 Task: Look for space in Boulogne-sur-Mer, France from 9th July, 2023 to 16th July, 2023 for 2 adults, 1 child in price range Rs.8000 to Rs.16000. Place can be entire place with 2 bedrooms having 2 beds and 1 bathroom. Property type can be house, flat, guest house. Amenities needed are: washing machine. Booking option can be shelf check-in. Required host language is English.
Action: Mouse moved to (373, 125)
Screenshot: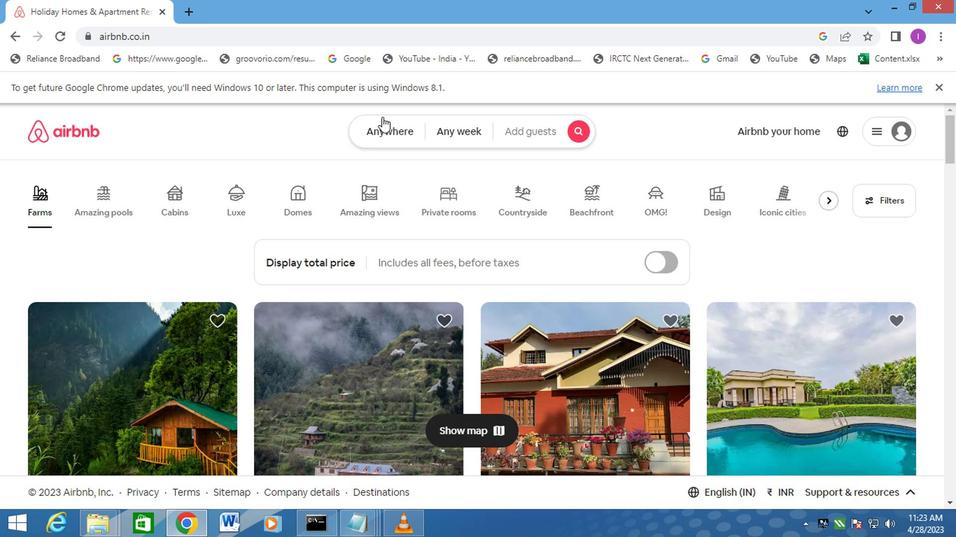 
Action: Mouse pressed left at (373, 125)
Screenshot: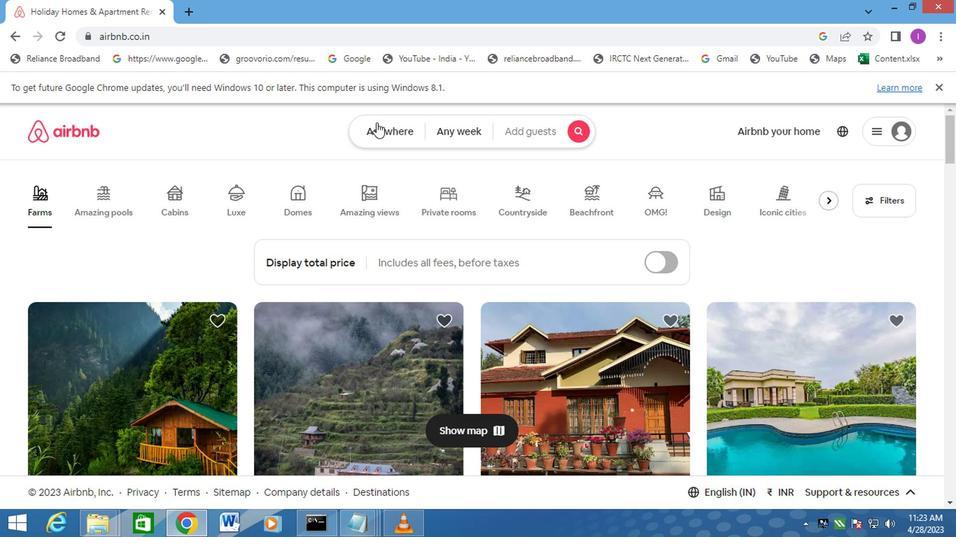 
Action: Mouse moved to (257, 177)
Screenshot: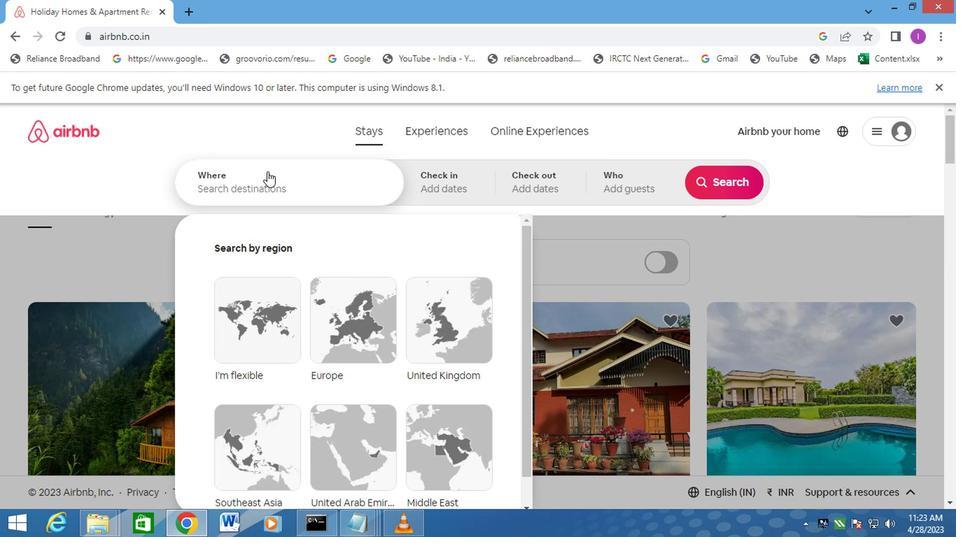 
Action: Mouse pressed left at (257, 177)
Screenshot: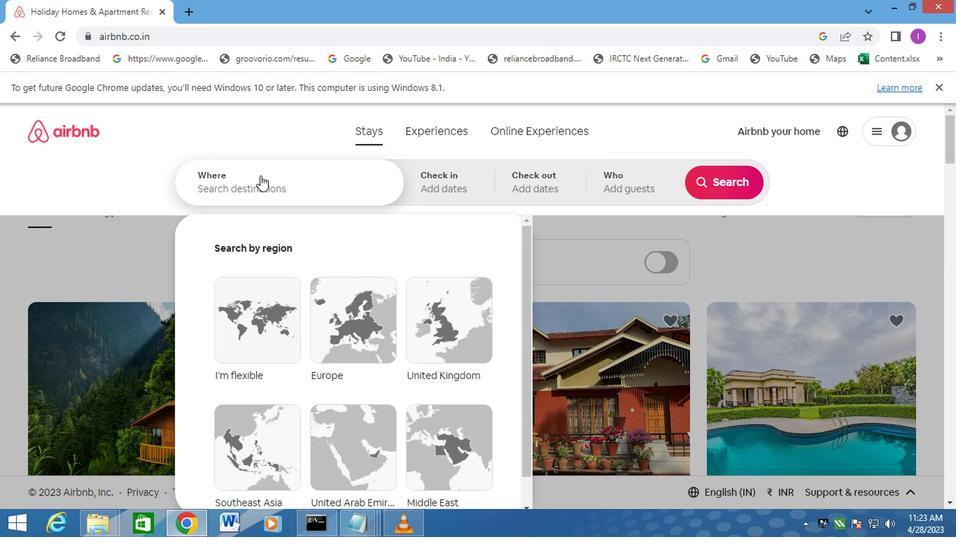 
Action: Mouse moved to (257, 177)
Screenshot: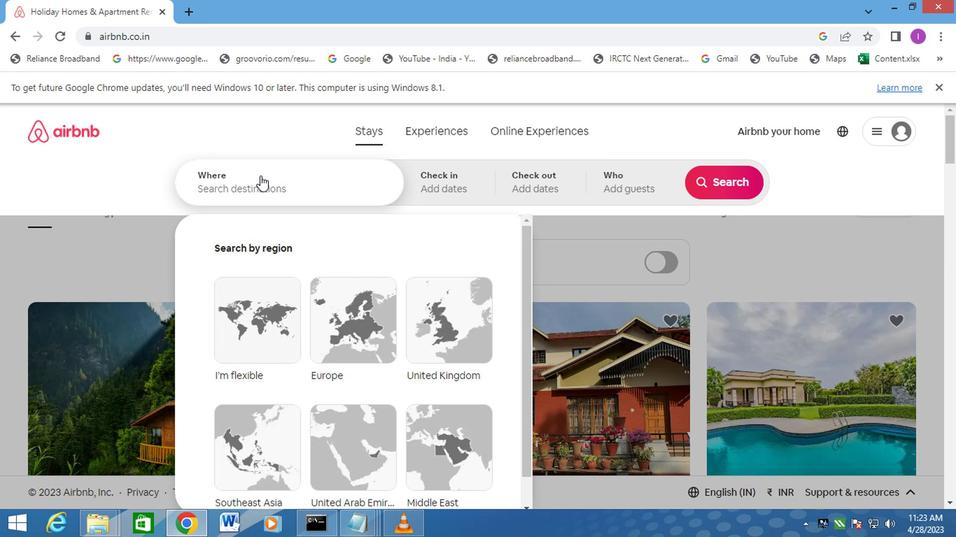 
Action: Key pressed <Key.shift>BOULOGNE-SUR-MER,<Key.shift>FRANCE
Screenshot: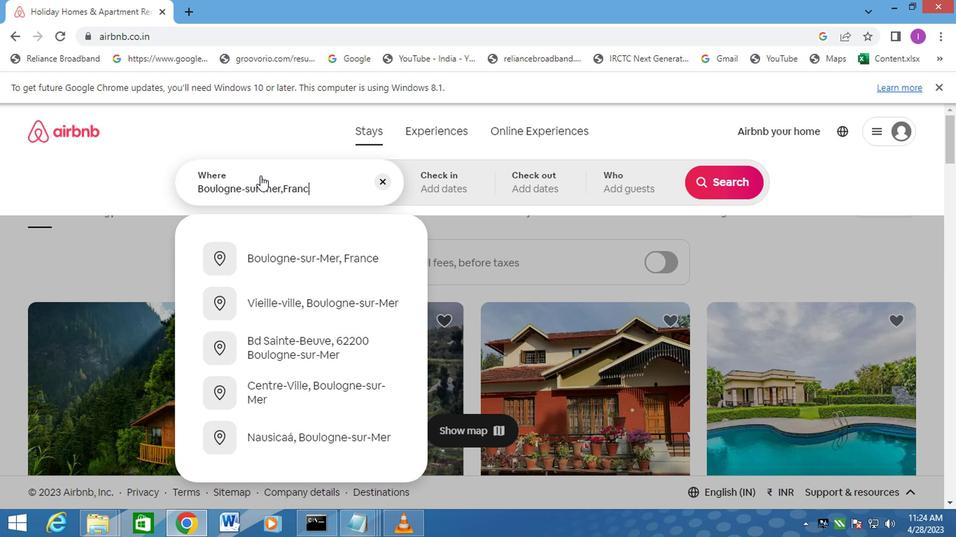 
Action: Mouse moved to (302, 260)
Screenshot: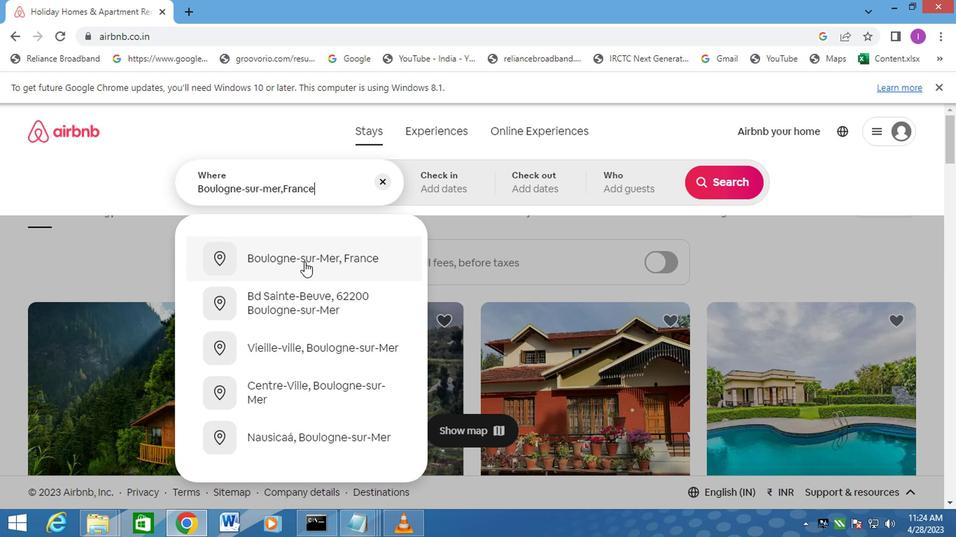 
Action: Mouse pressed left at (302, 260)
Screenshot: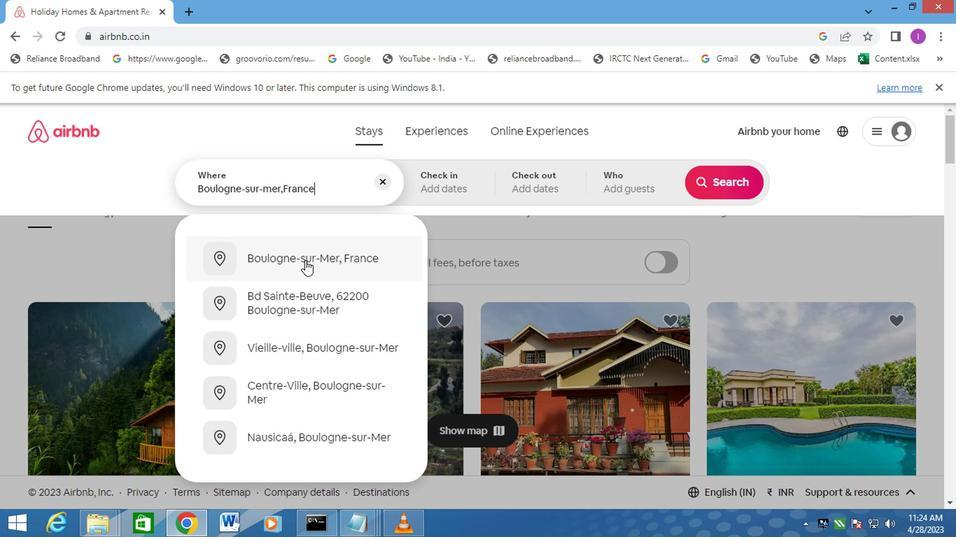 
Action: Mouse moved to (713, 298)
Screenshot: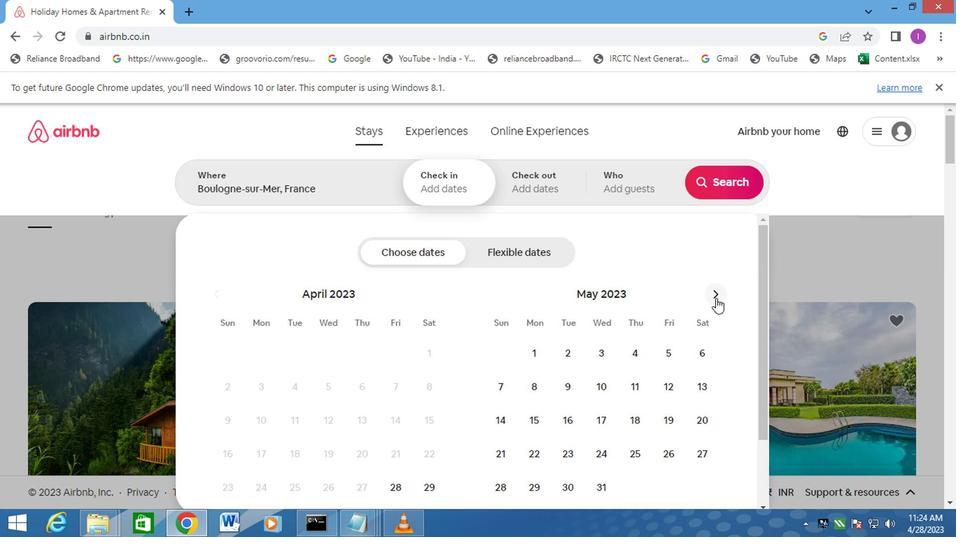 
Action: Mouse pressed left at (713, 298)
Screenshot: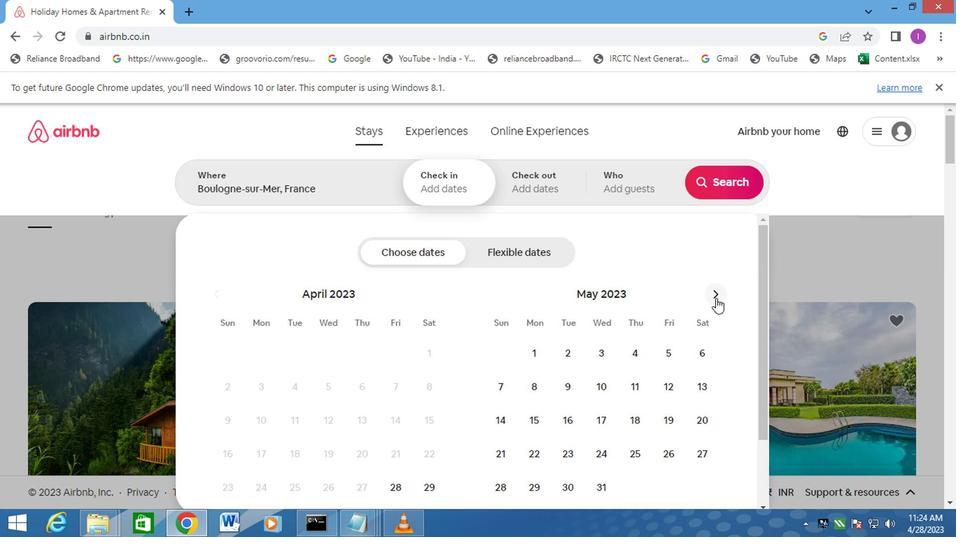 
Action: Mouse moved to (714, 297)
Screenshot: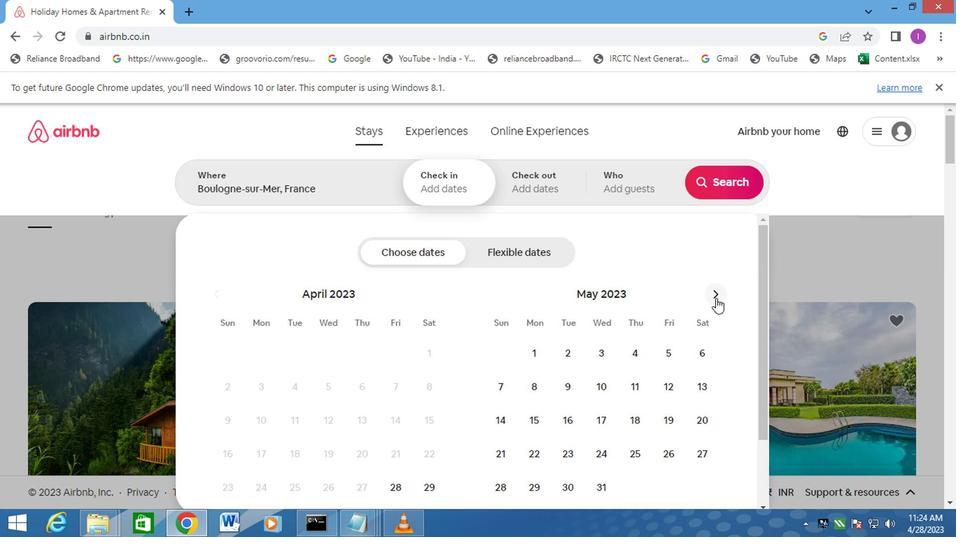 
Action: Mouse pressed left at (714, 297)
Screenshot: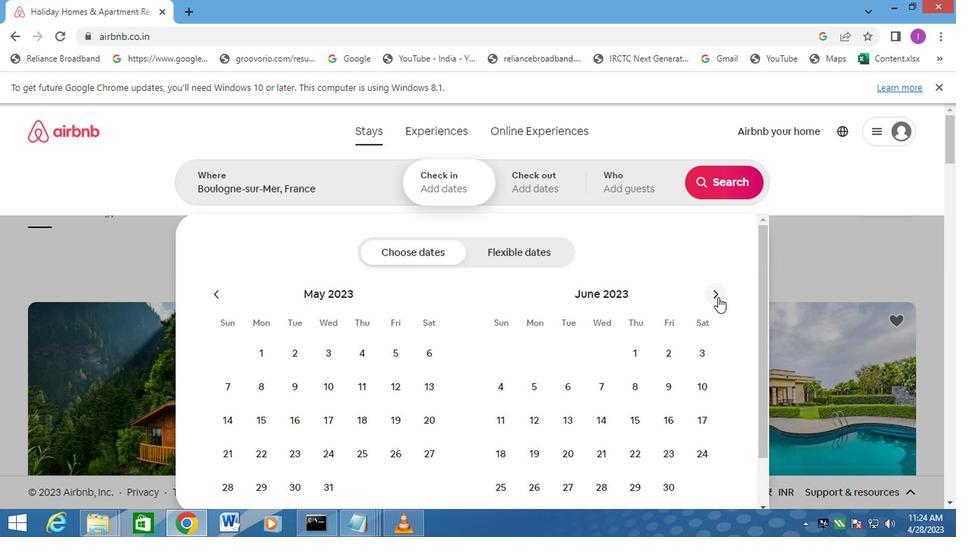 
Action: Mouse moved to (485, 414)
Screenshot: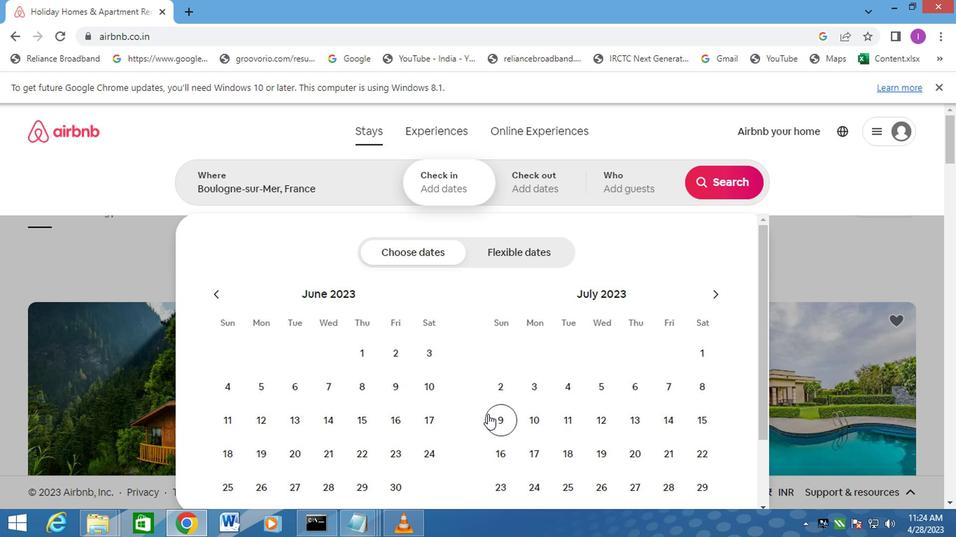 
Action: Mouse pressed left at (485, 414)
Screenshot: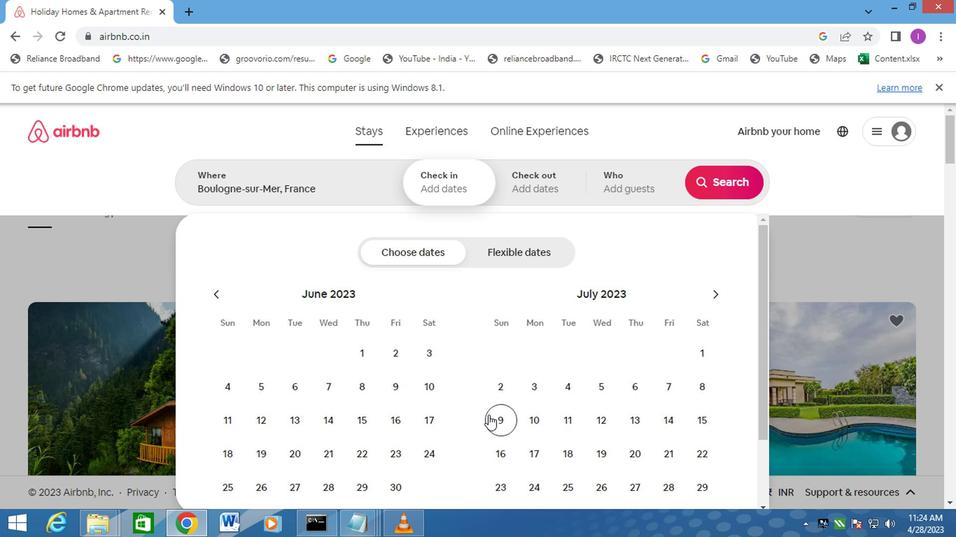 
Action: Mouse moved to (501, 452)
Screenshot: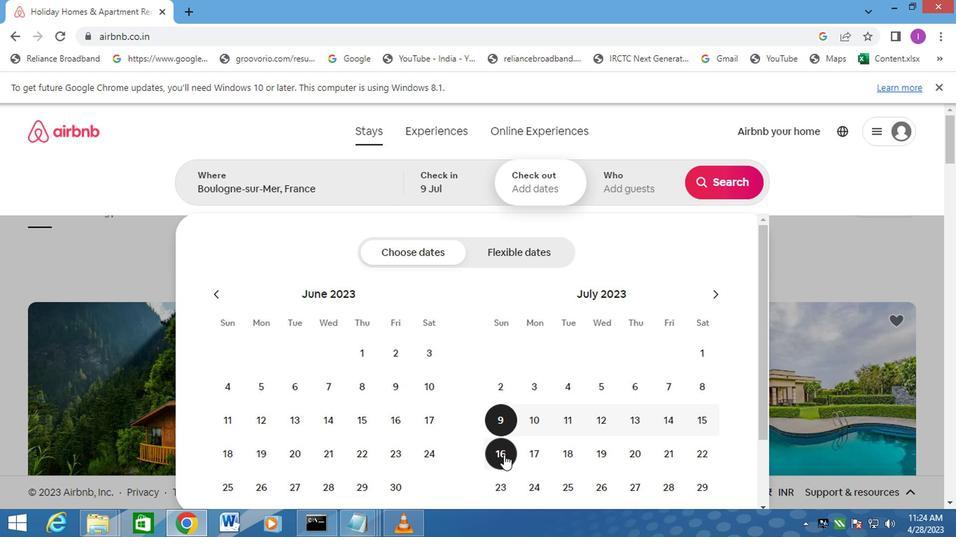 
Action: Mouse pressed left at (501, 452)
Screenshot: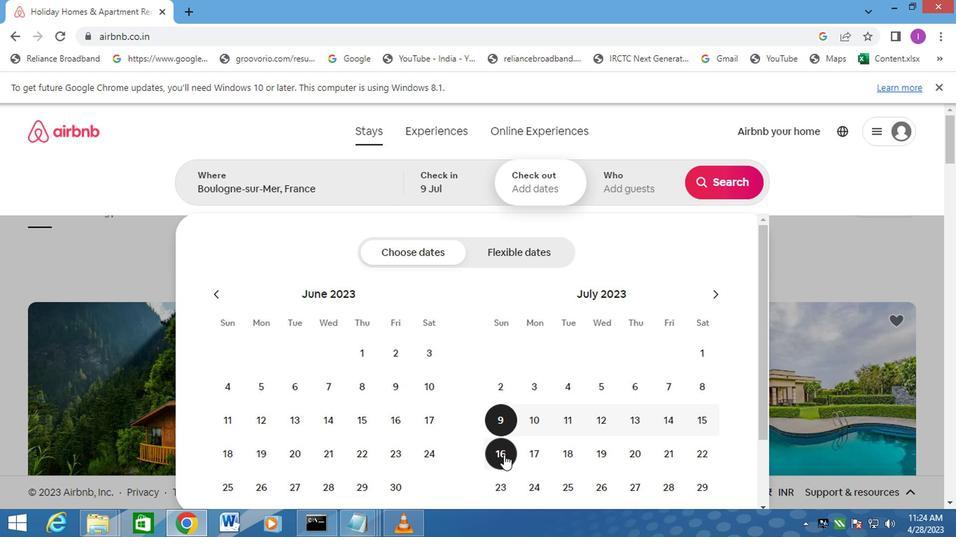
Action: Mouse moved to (637, 195)
Screenshot: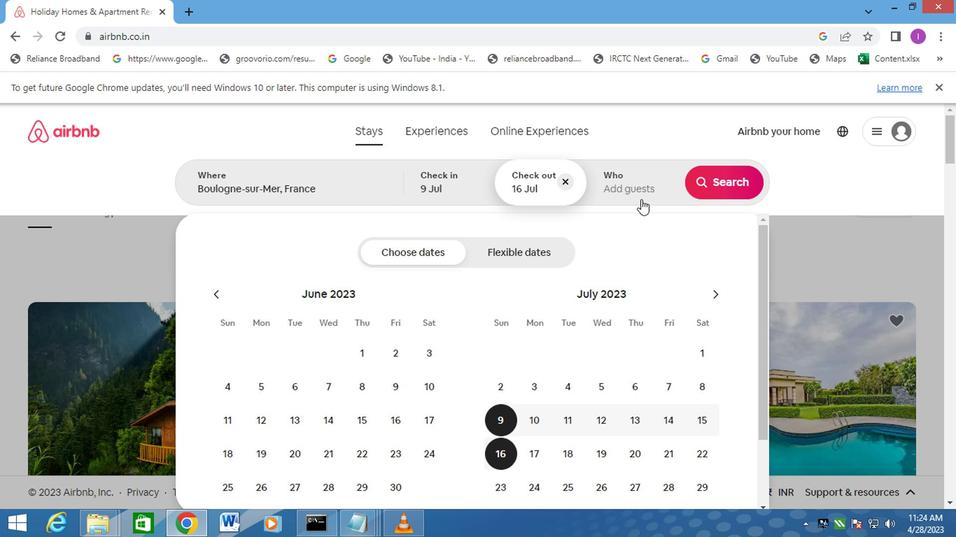 
Action: Mouse pressed left at (637, 195)
Screenshot: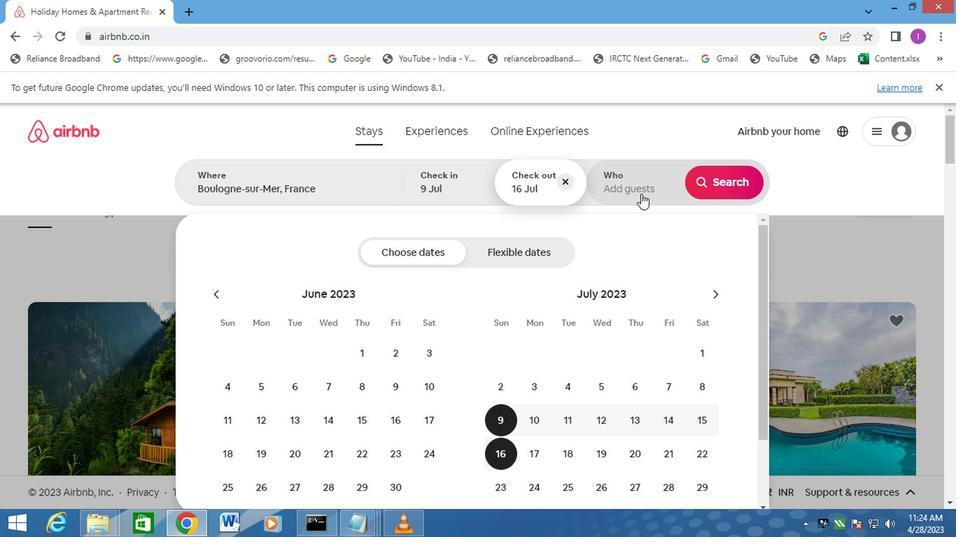 
Action: Mouse moved to (727, 260)
Screenshot: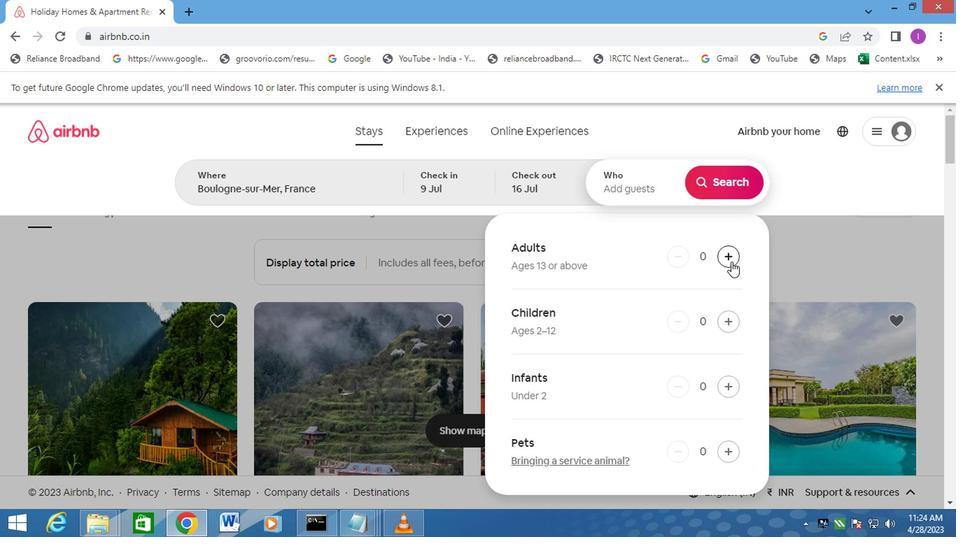 
Action: Mouse pressed left at (727, 260)
Screenshot: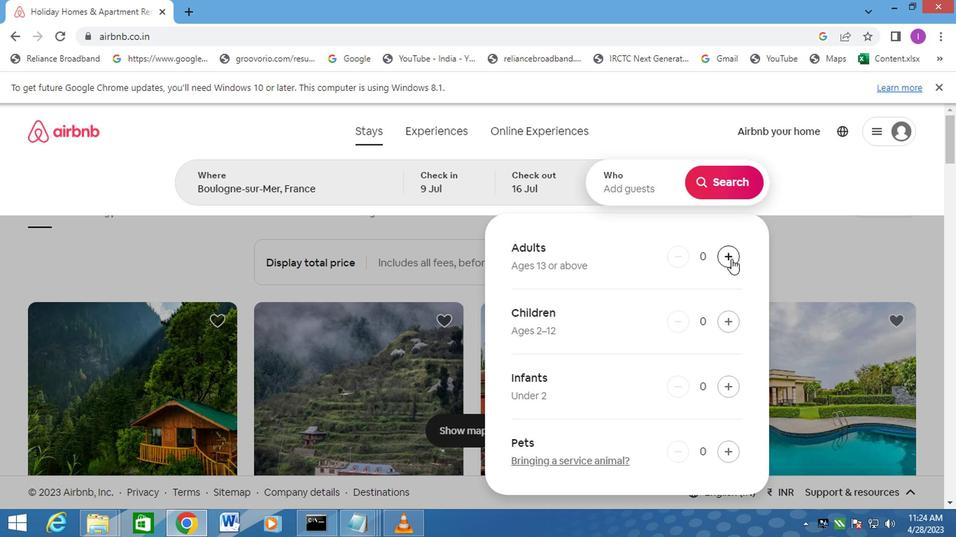 
Action: Mouse pressed left at (727, 260)
Screenshot: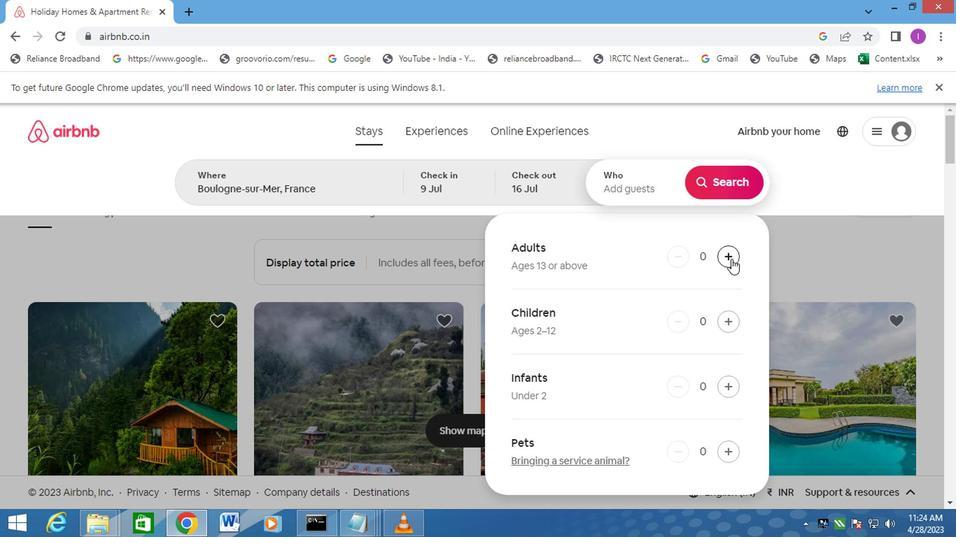 
Action: Mouse moved to (723, 327)
Screenshot: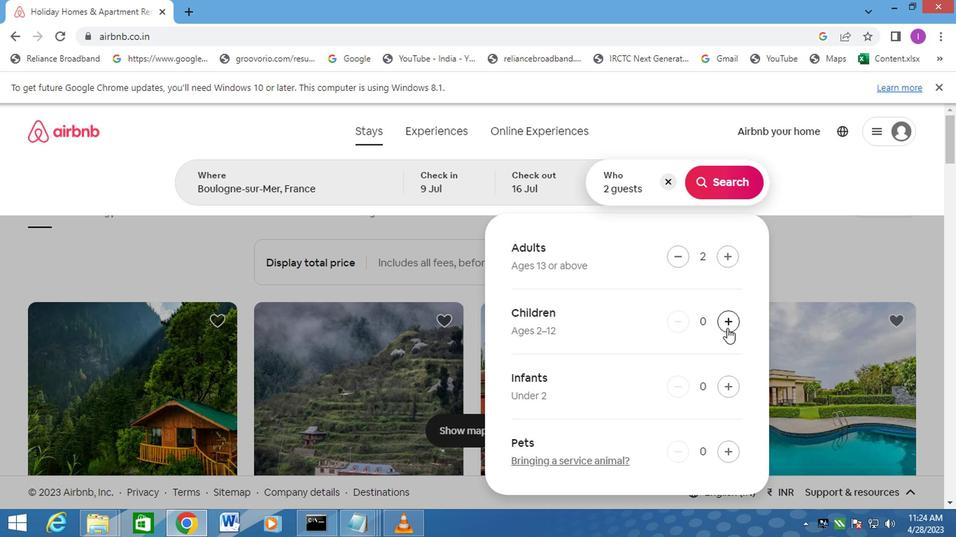 
Action: Mouse pressed left at (723, 327)
Screenshot: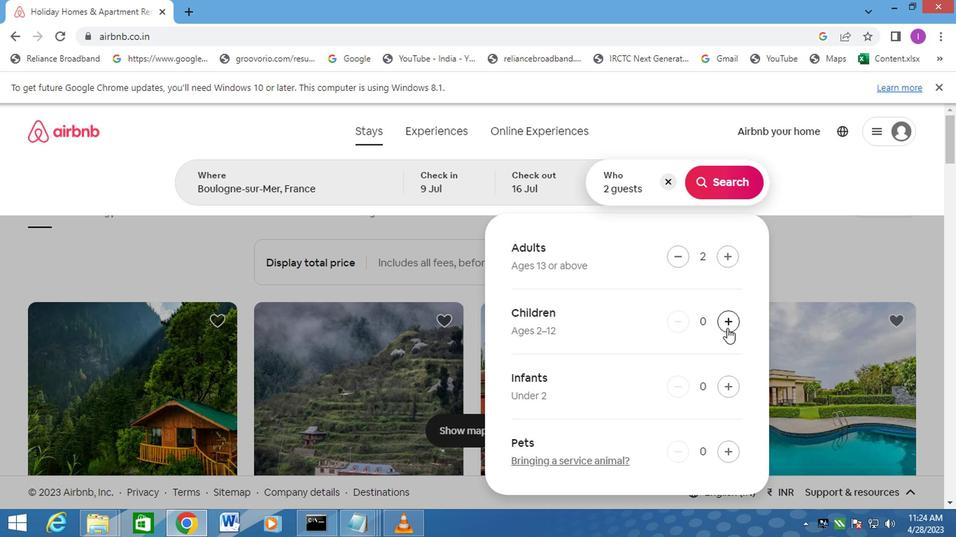 
Action: Mouse moved to (726, 182)
Screenshot: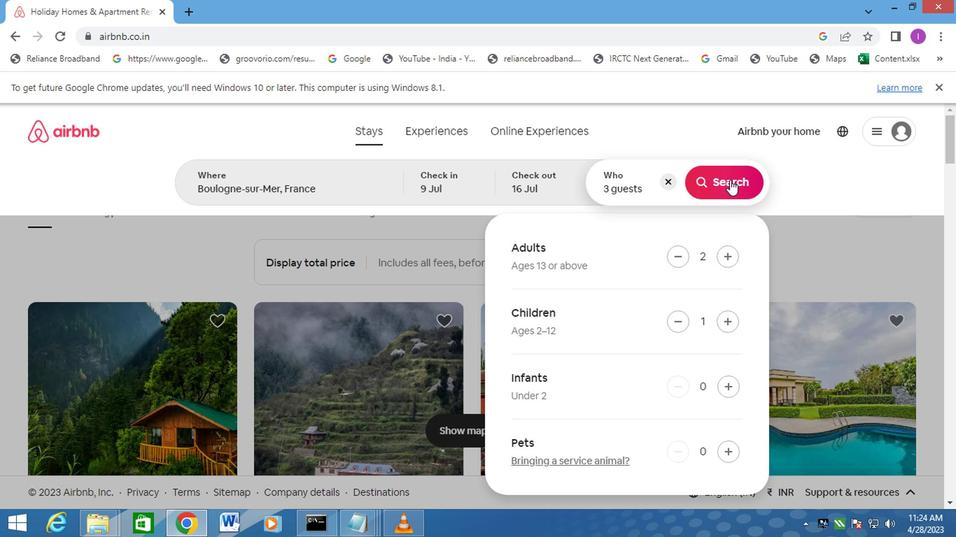 
Action: Mouse pressed left at (726, 182)
Screenshot: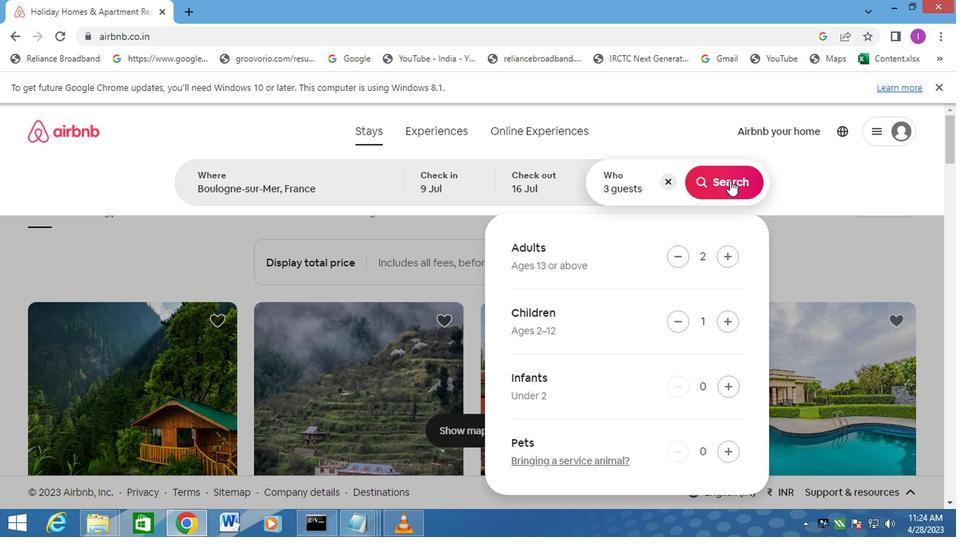 
Action: Mouse moved to (307, 366)
Screenshot: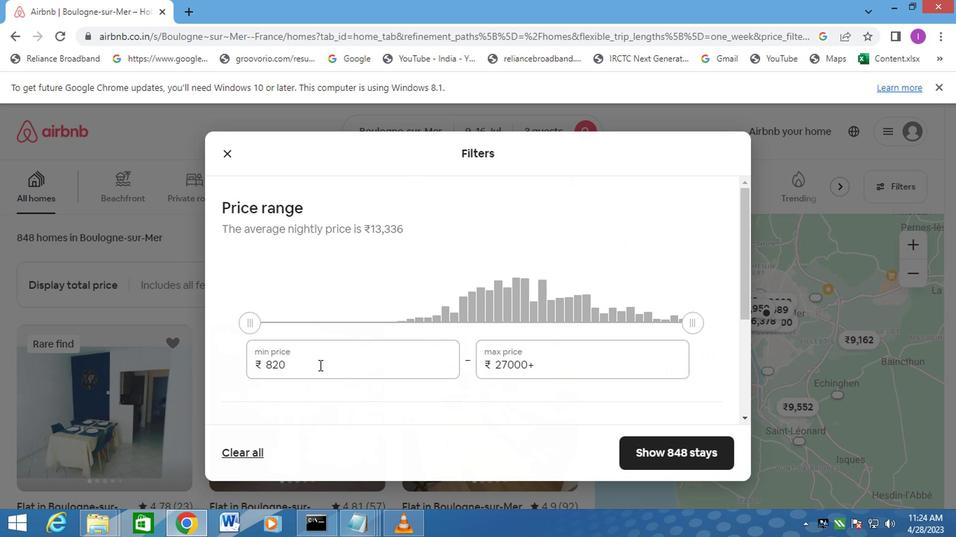 
Action: Mouse pressed left at (307, 366)
Screenshot: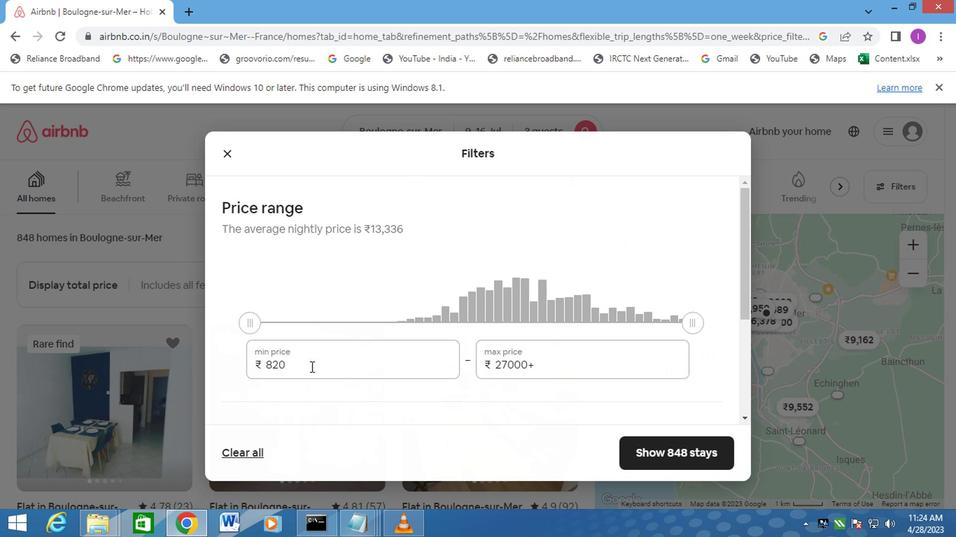 
Action: Mouse moved to (252, 365)
Screenshot: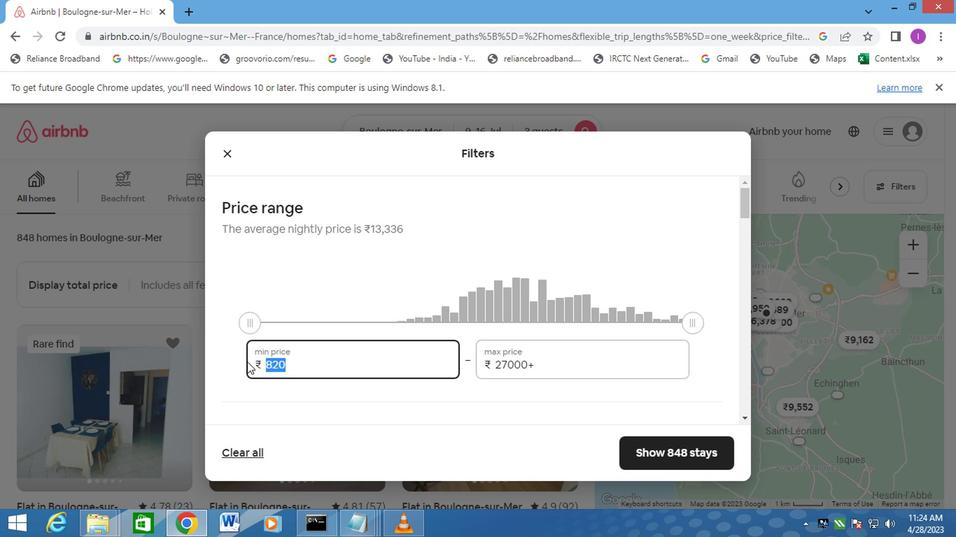 
Action: Key pressed 8000
Screenshot: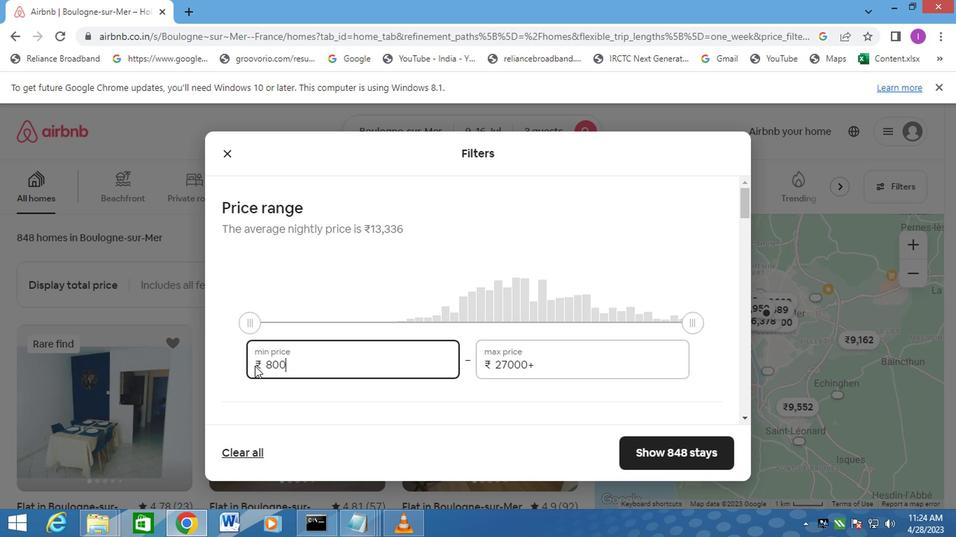 
Action: Mouse moved to (530, 367)
Screenshot: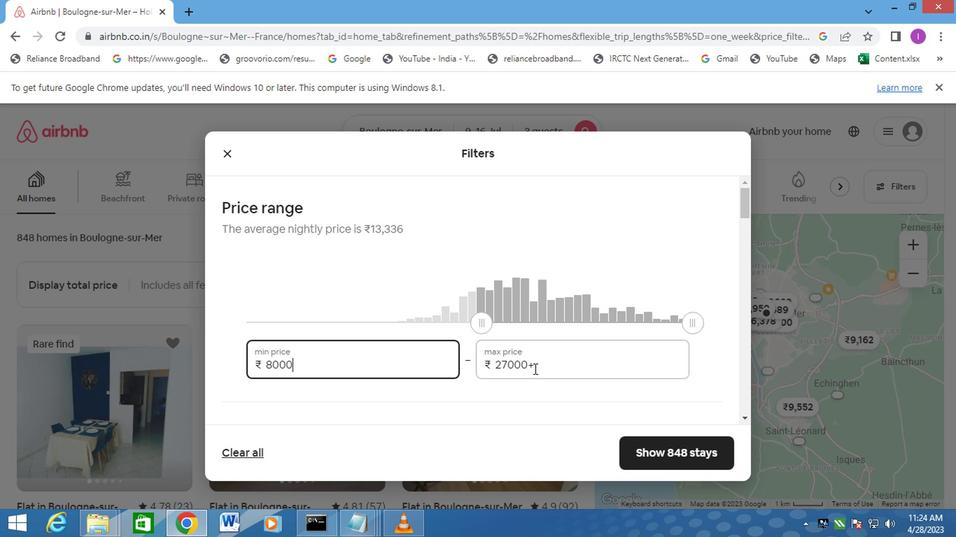 
Action: Mouse pressed left at (530, 367)
Screenshot: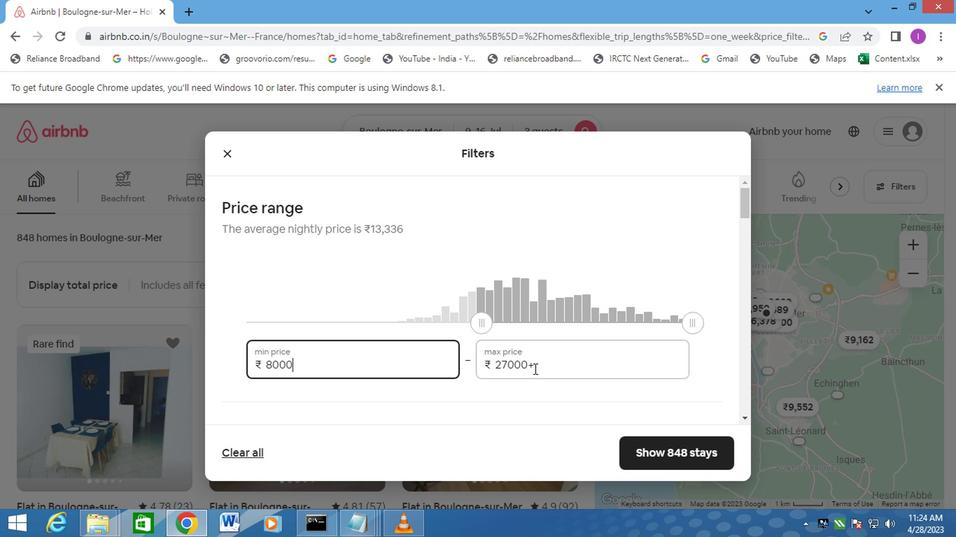
Action: Mouse moved to (487, 363)
Screenshot: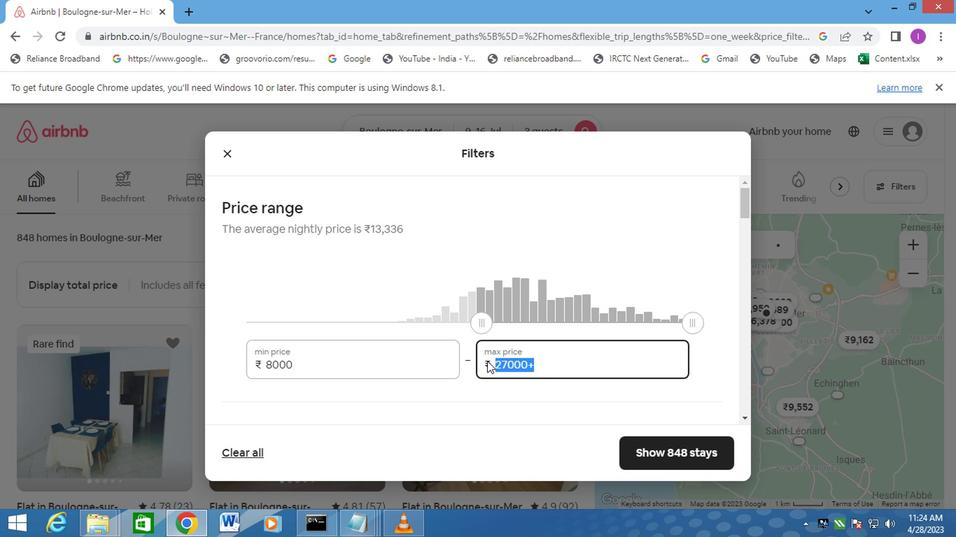 
Action: Key pressed 16000
Screenshot: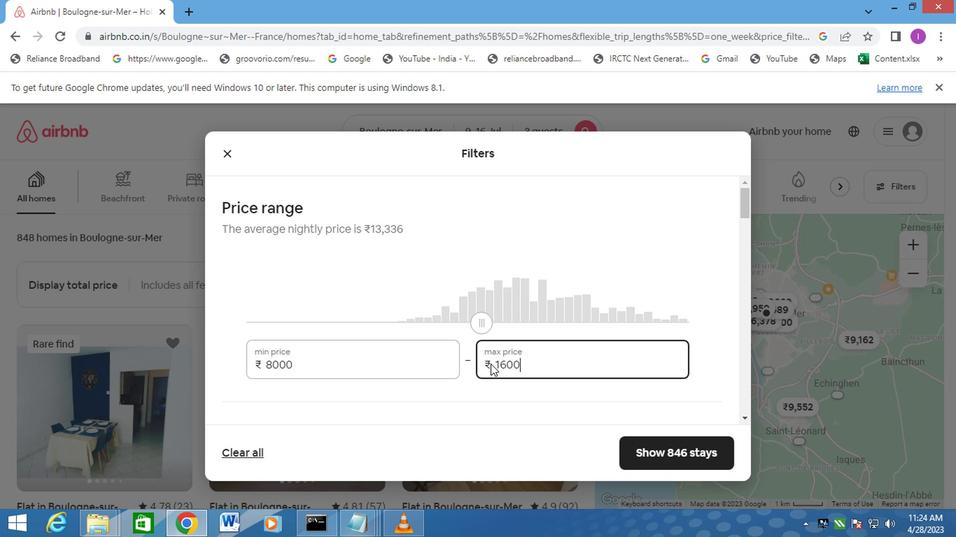 
Action: Mouse moved to (370, 429)
Screenshot: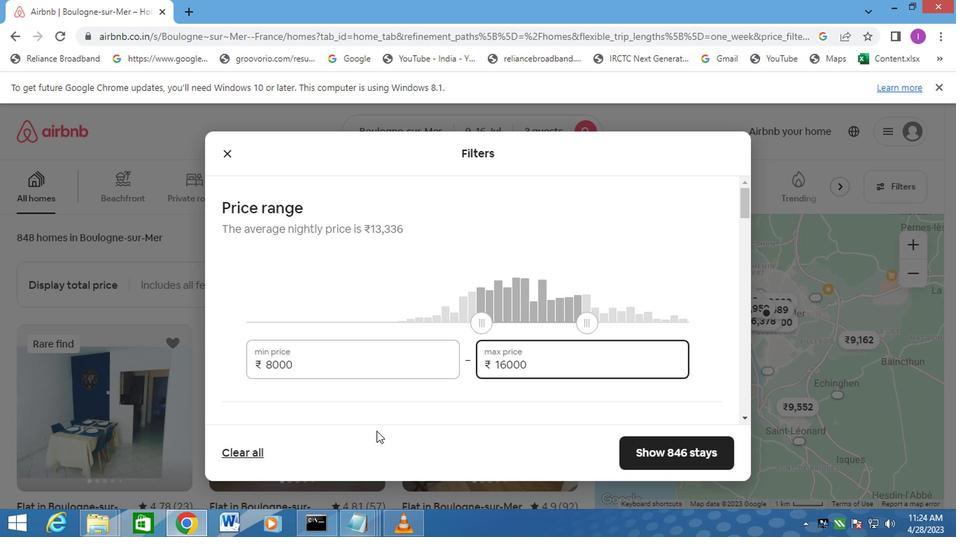 
Action: Mouse scrolled (370, 429) with delta (0, 0)
Screenshot: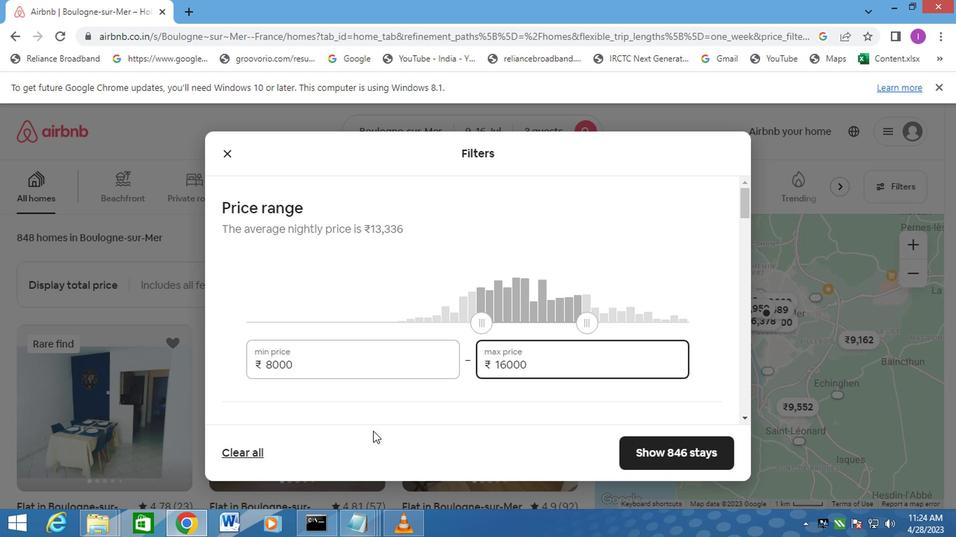 
Action: Mouse moved to (611, 372)
Screenshot: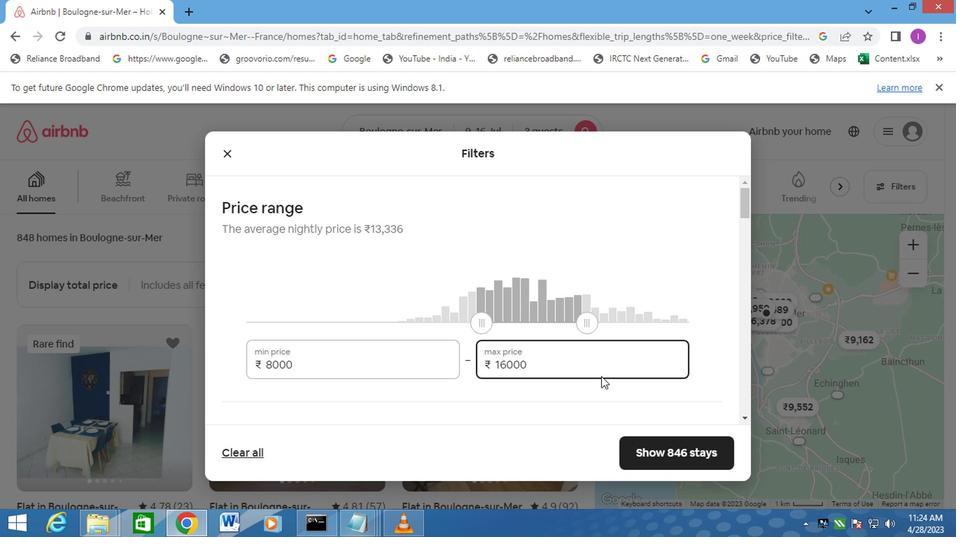 
Action: Mouse scrolled (611, 371) with delta (0, 0)
Screenshot: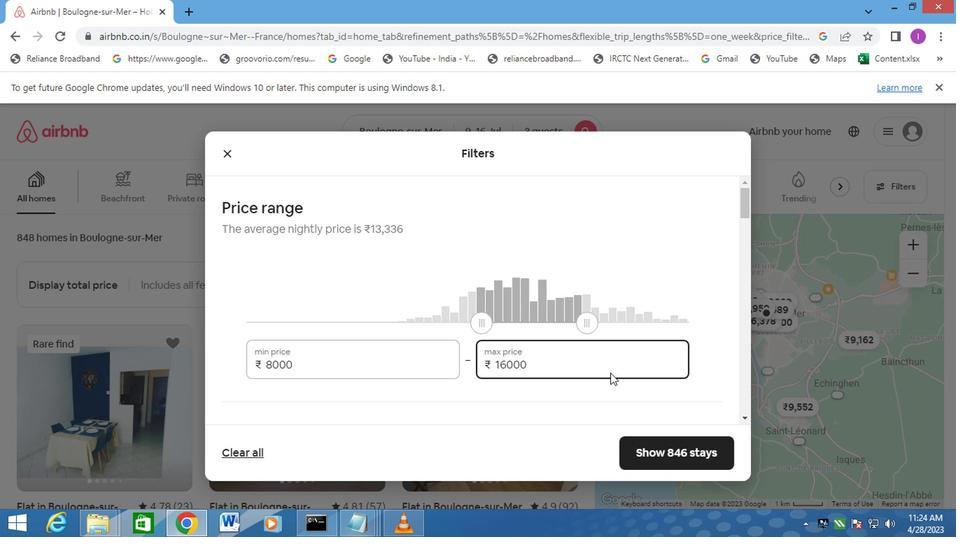 
Action: Mouse moved to (614, 372)
Screenshot: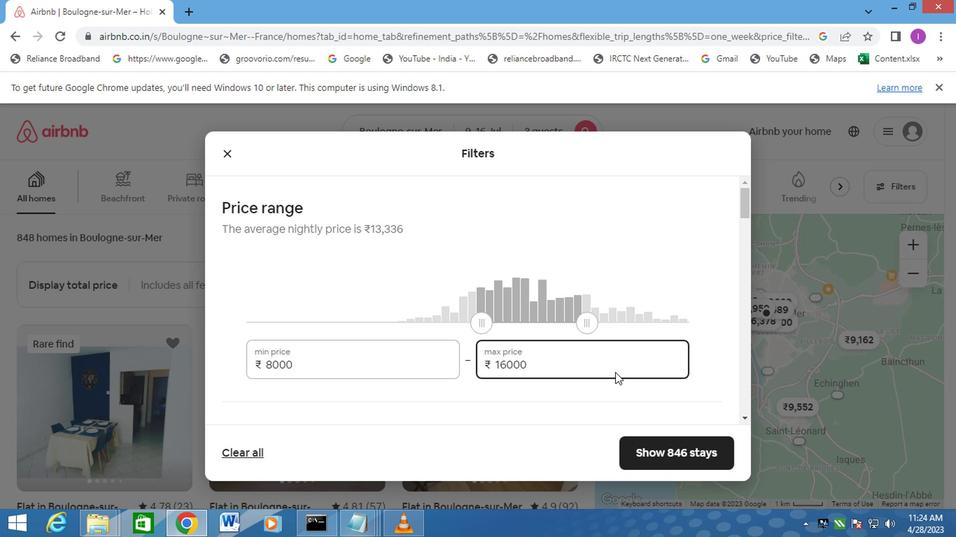 
Action: Mouse scrolled (614, 371) with delta (0, 0)
Screenshot: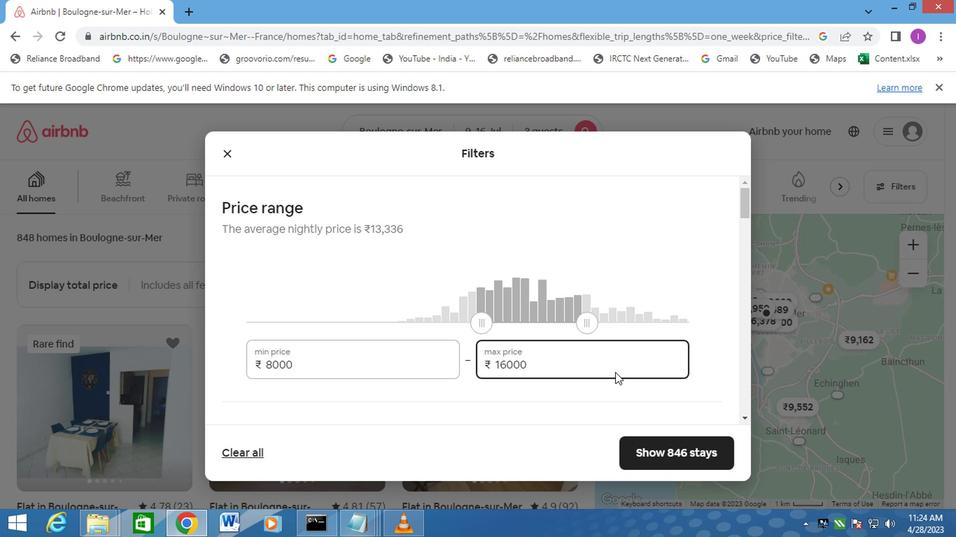 
Action: Mouse moved to (615, 372)
Screenshot: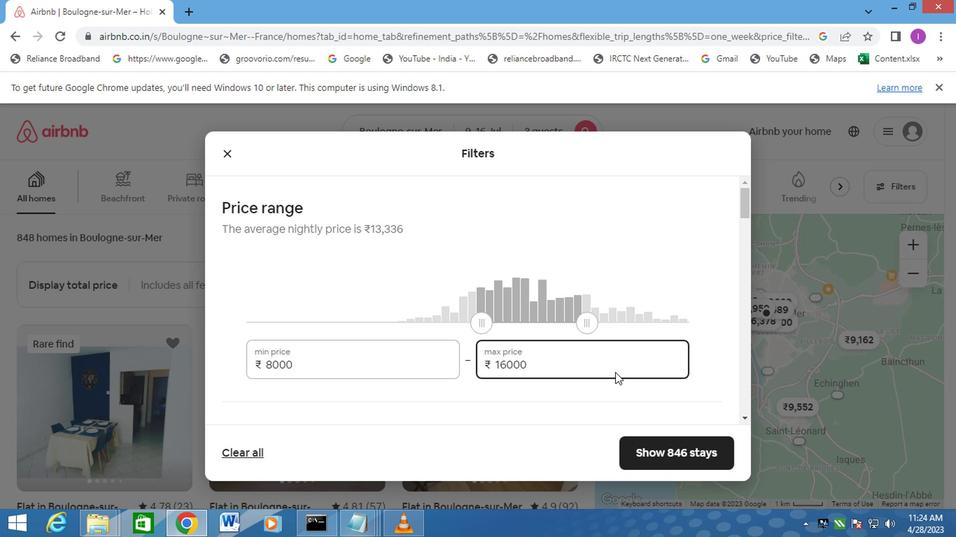 
Action: Mouse scrolled (615, 371) with delta (0, 0)
Screenshot: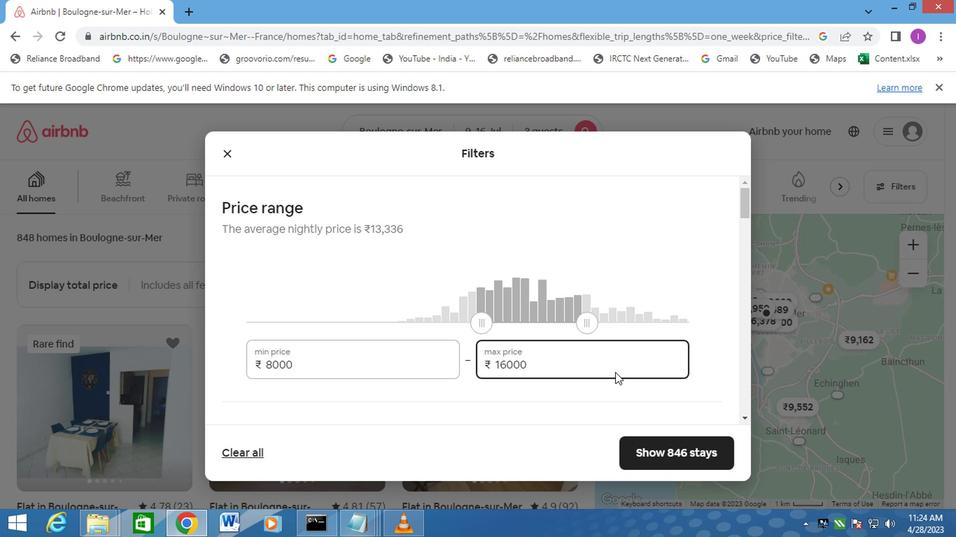 
Action: Mouse moved to (234, 261)
Screenshot: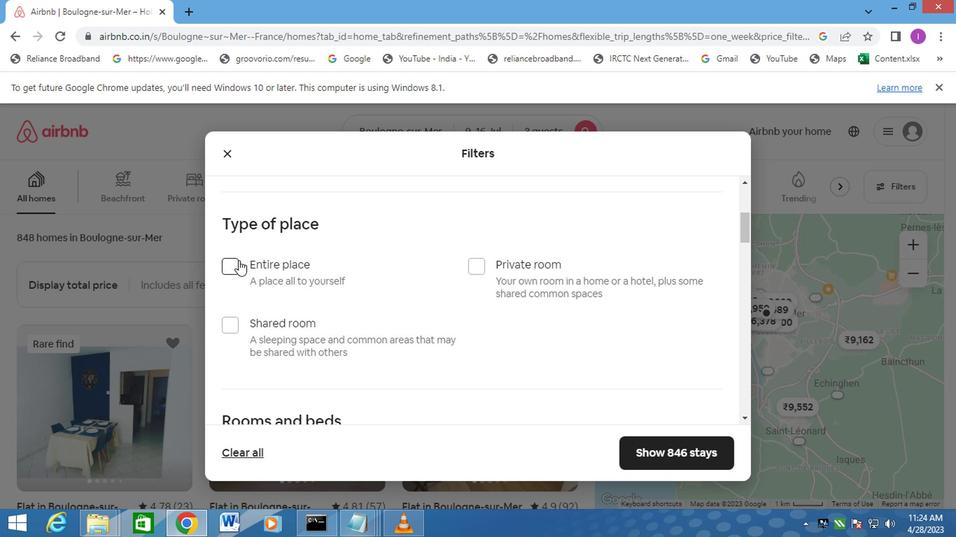 
Action: Mouse pressed left at (234, 261)
Screenshot: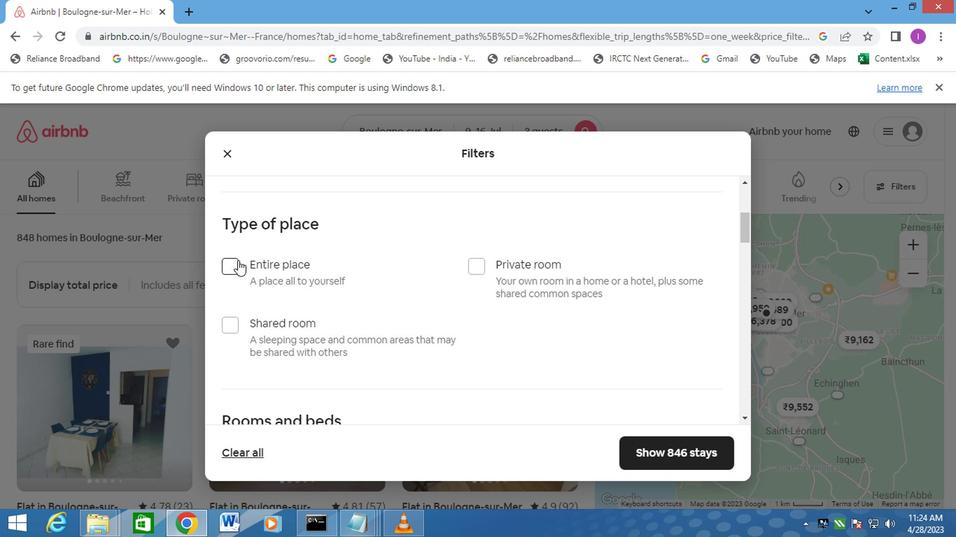 
Action: Mouse moved to (294, 291)
Screenshot: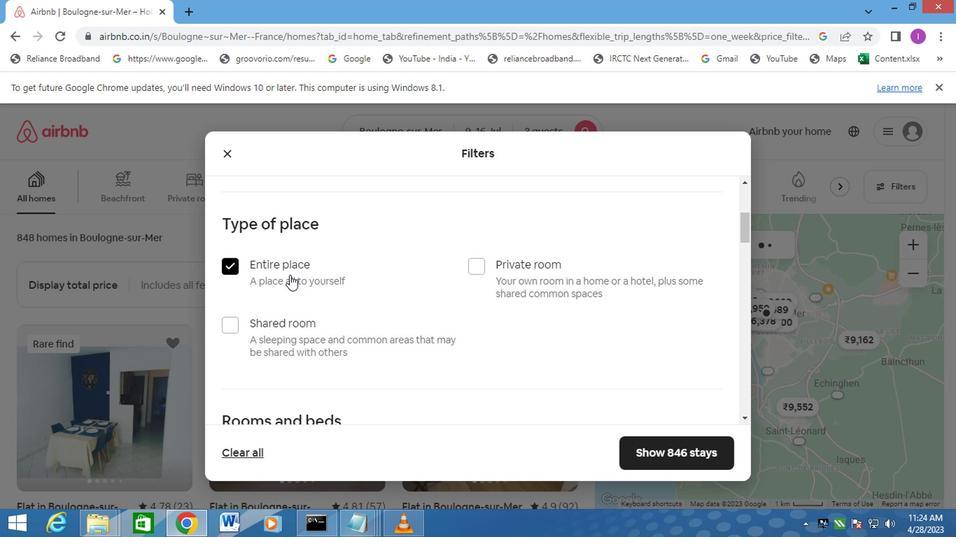 
Action: Mouse scrolled (292, 288) with delta (0, 0)
Screenshot: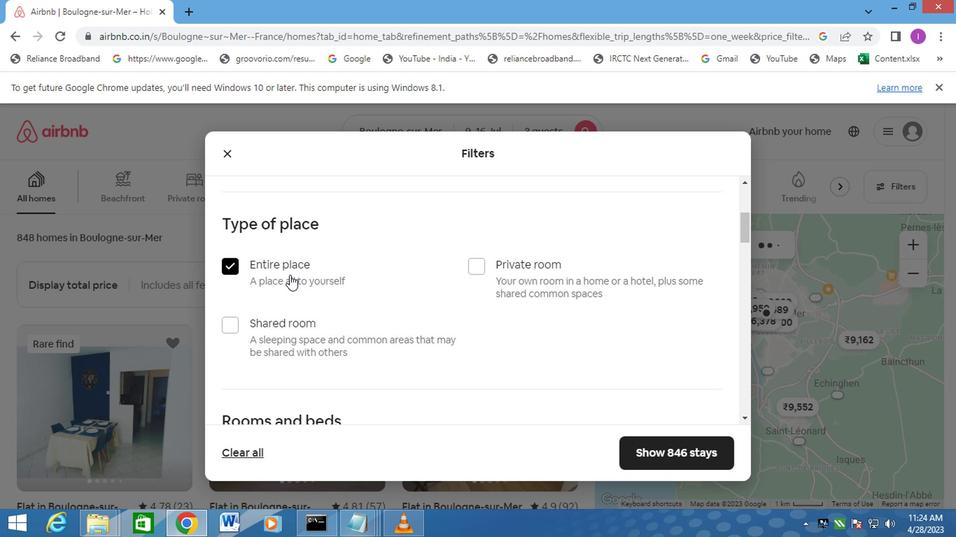 
Action: Mouse moved to (297, 294)
Screenshot: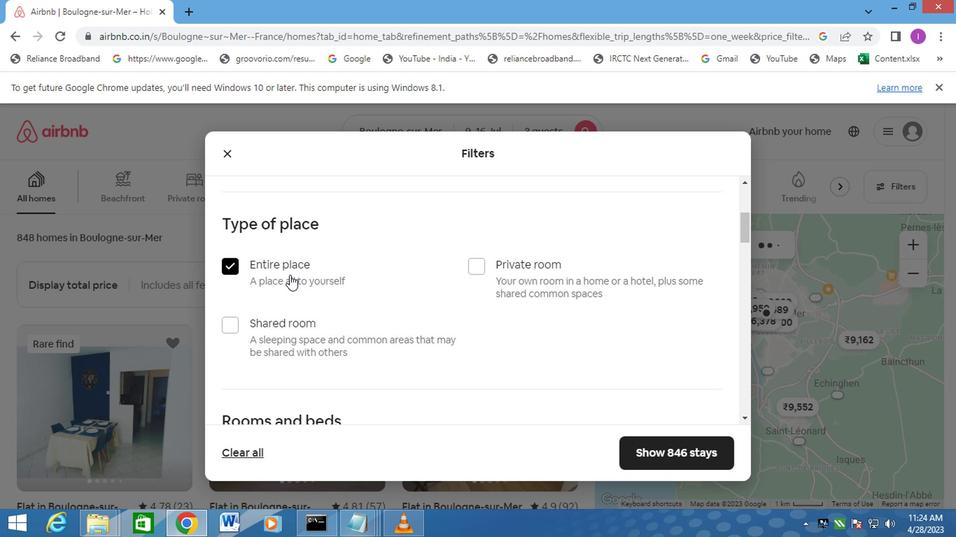 
Action: Mouse scrolled (294, 291) with delta (0, 0)
Screenshot: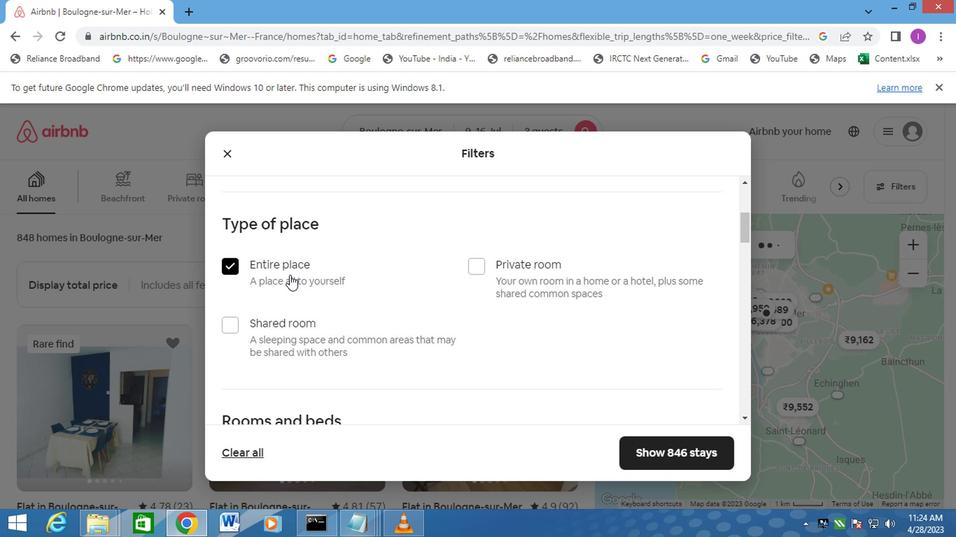 
Action: Mouse moved to (304, 296)
Screenshot: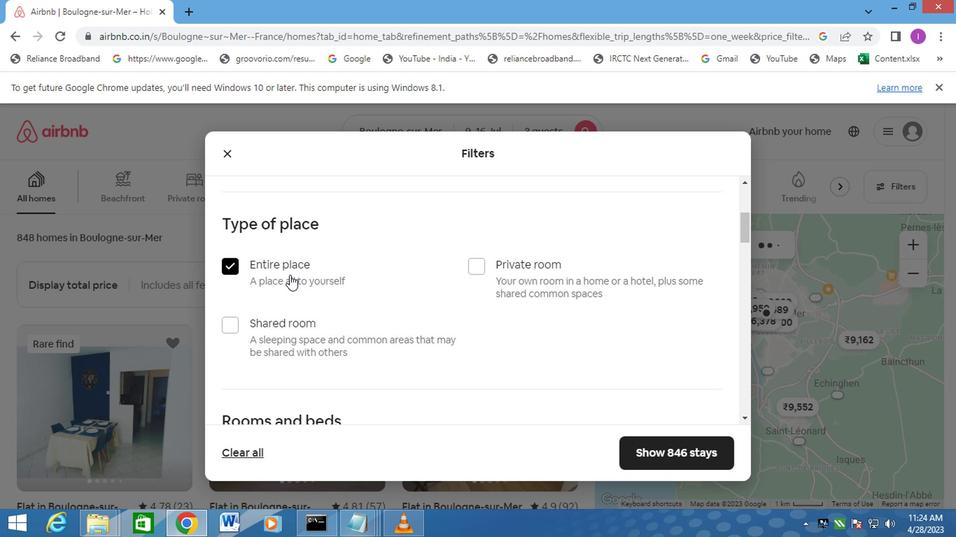 
Action: Mouse scrolled (296, 292) with delta (0, 0)
Screenshot: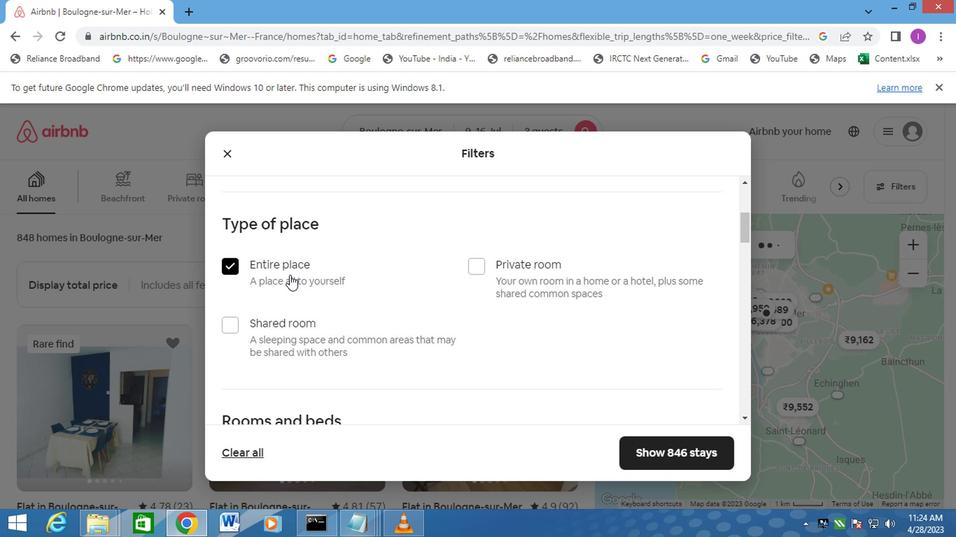 
Action: Mouse moved to (355, 296)
Screenshot: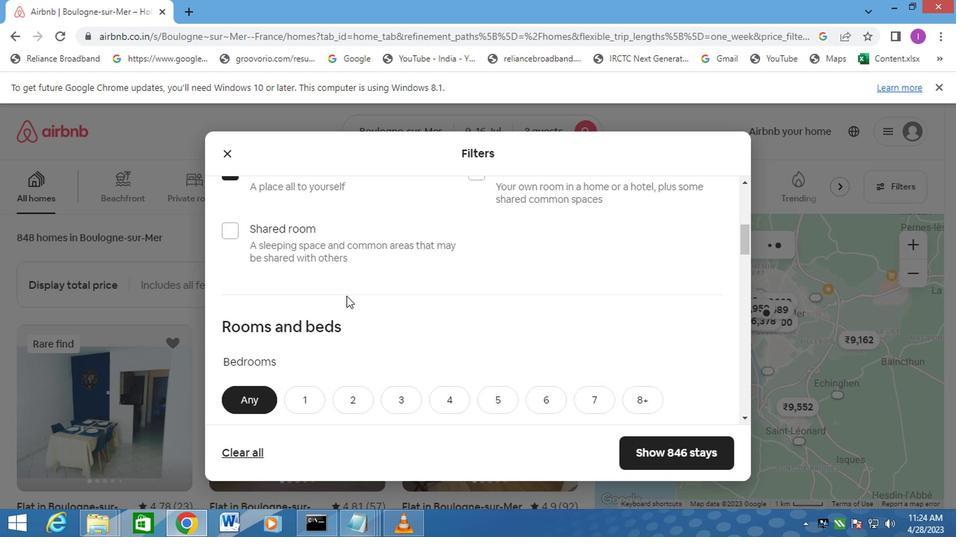 
Action: Mouse scrolled (355, 295) with delta (0, 0)
Screenshot: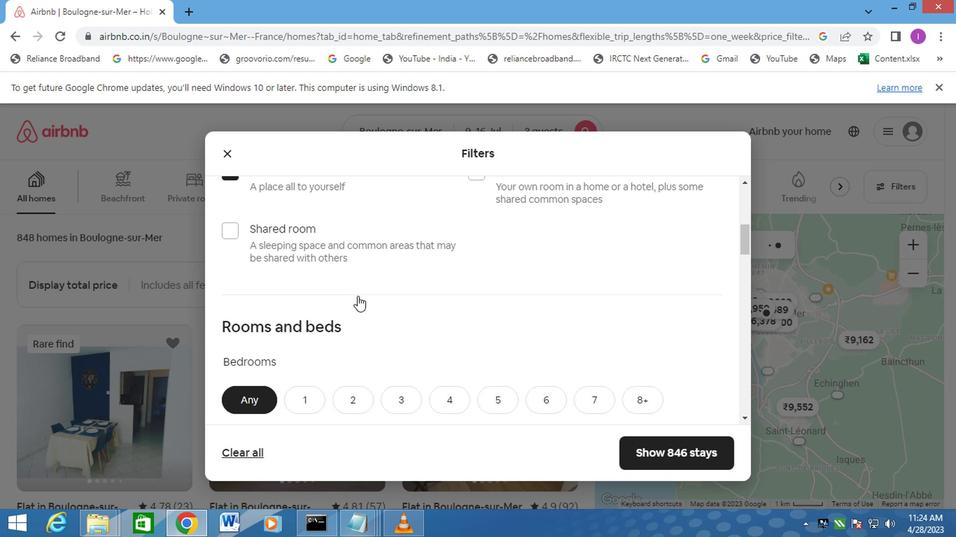 
Action: Mouse moved to (356, 297)
Screenshot: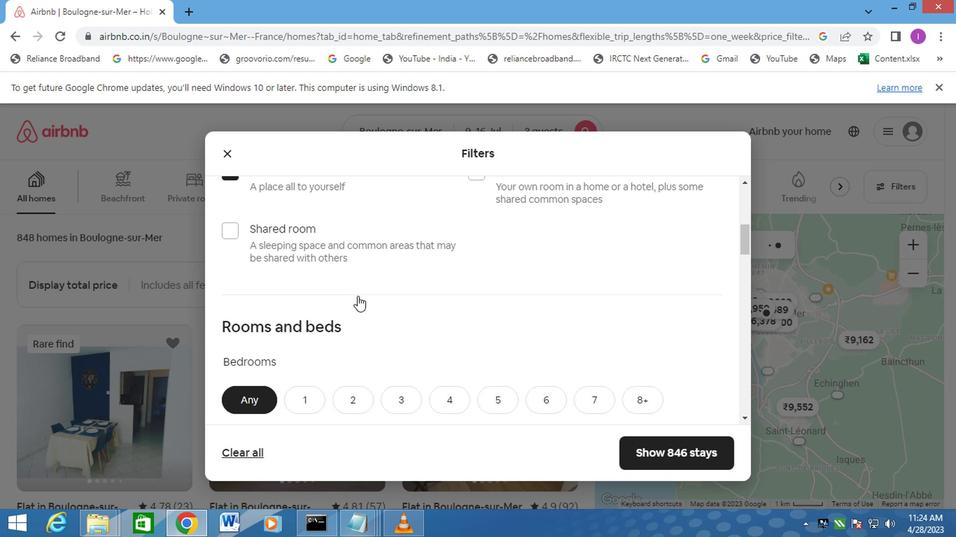 
Action: Mouse scrolled (356, 296) with delta (0, 0)
Screenshot: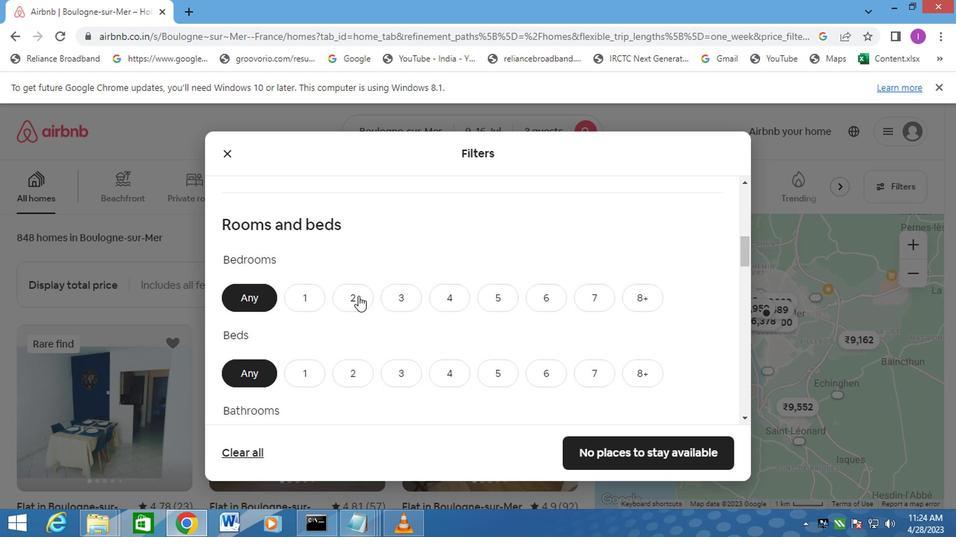 
Action: Mouse moved to (377, 196)
Screenshot: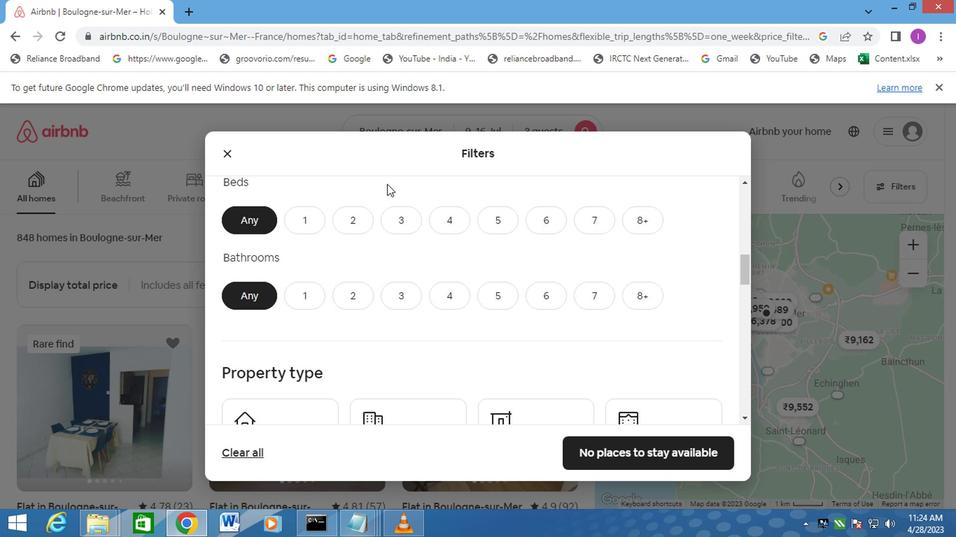 
Action: Mouse scrolled (377, 197) with delta (0, 0)
Screenshot: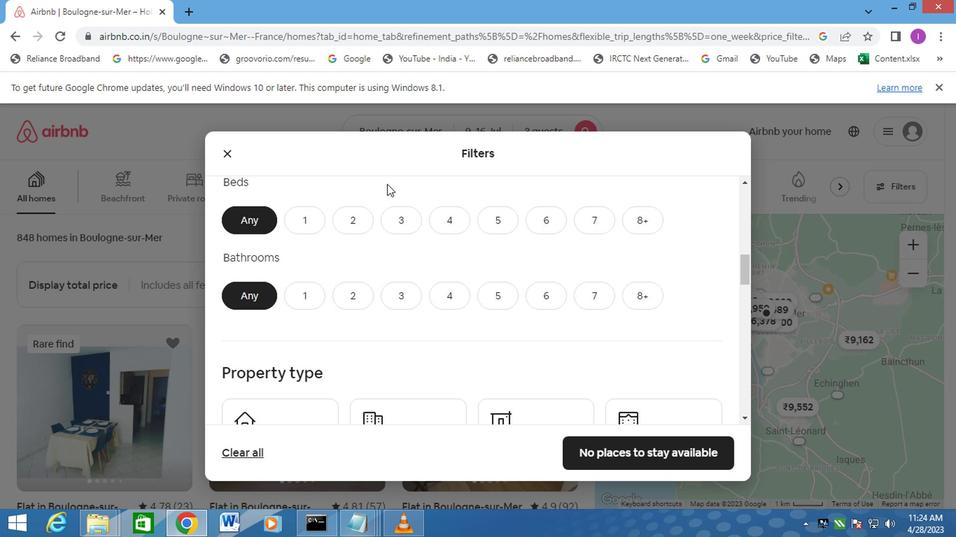 
Action: Mouse moved to (376, 197)
Screenshot: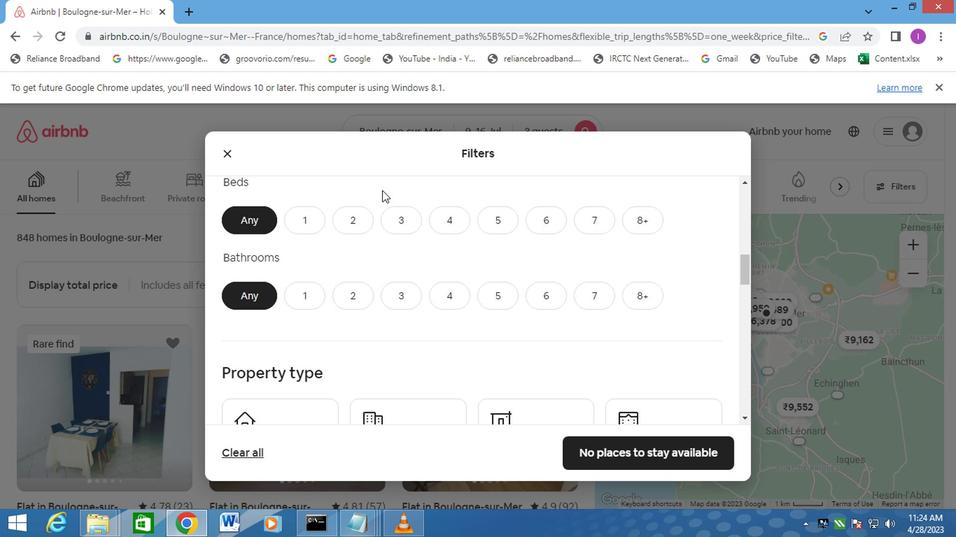 
Action: Mouse scrolled (376, 198) with delta (0, 0)
Screenshot: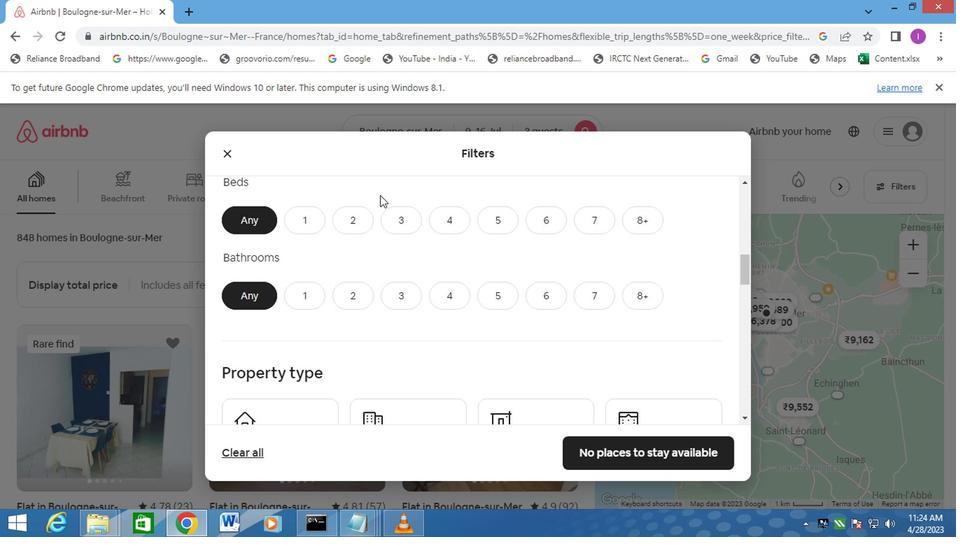 
Action: Mouse moved to (342, 279)
Screenshot: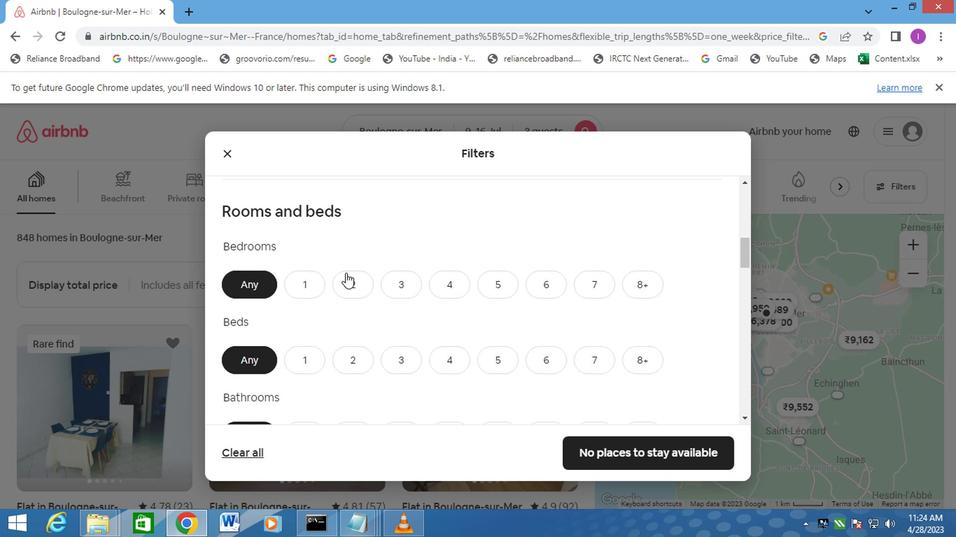 
Action: Mouse pressed left at (342, 279)
Screenshot: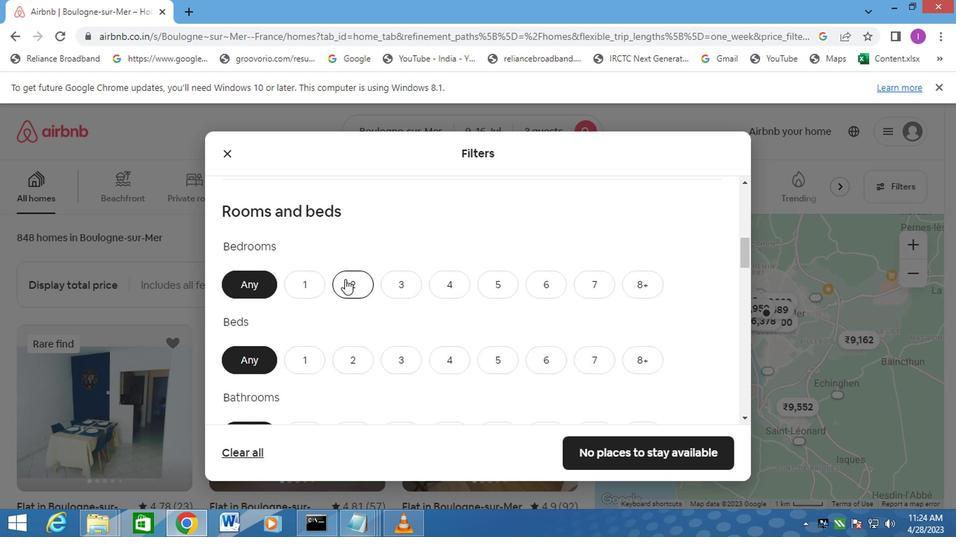 
Action: Mouse moved to (350, 358)
Screenshot: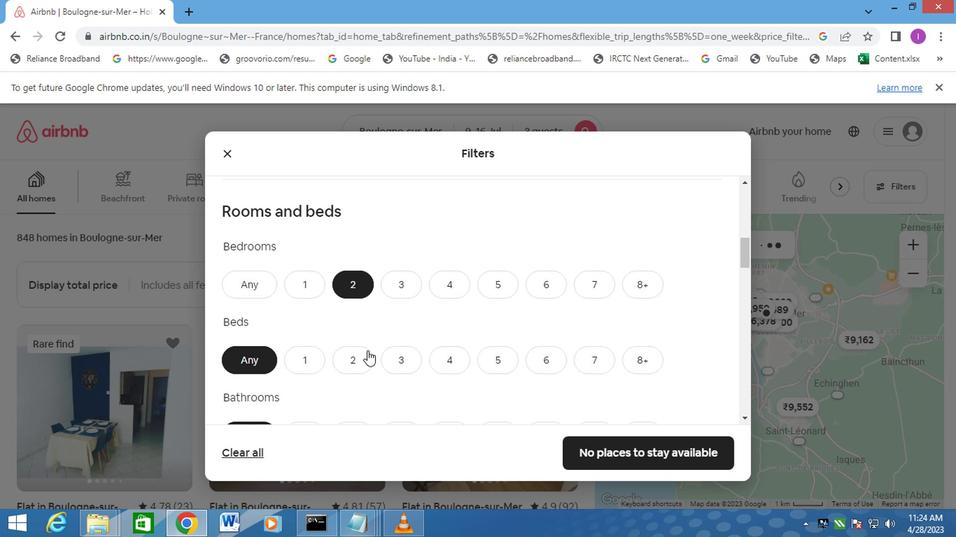 
Action: Mouse pressed left at (350, 358)
Screenshot: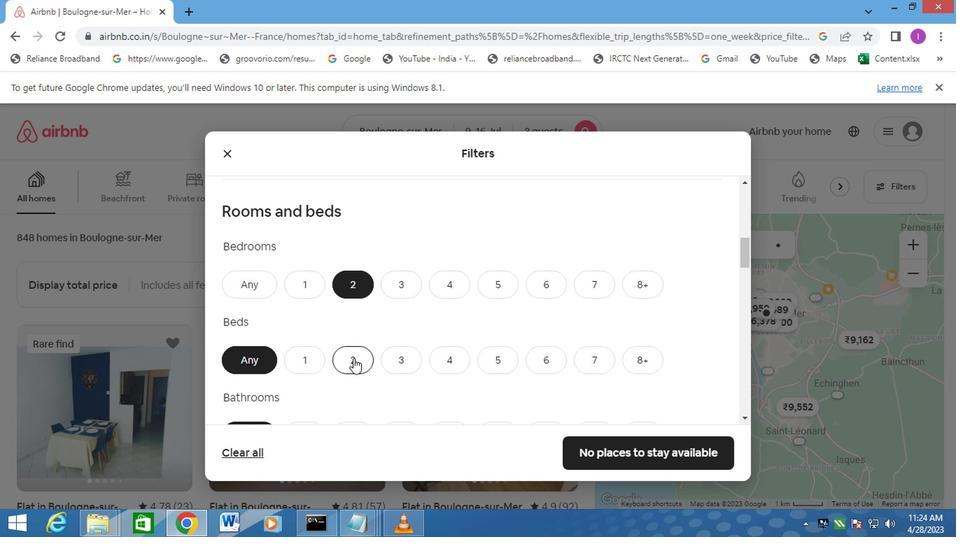 
Action: Mouse moved to (366, 347)
Screenshot: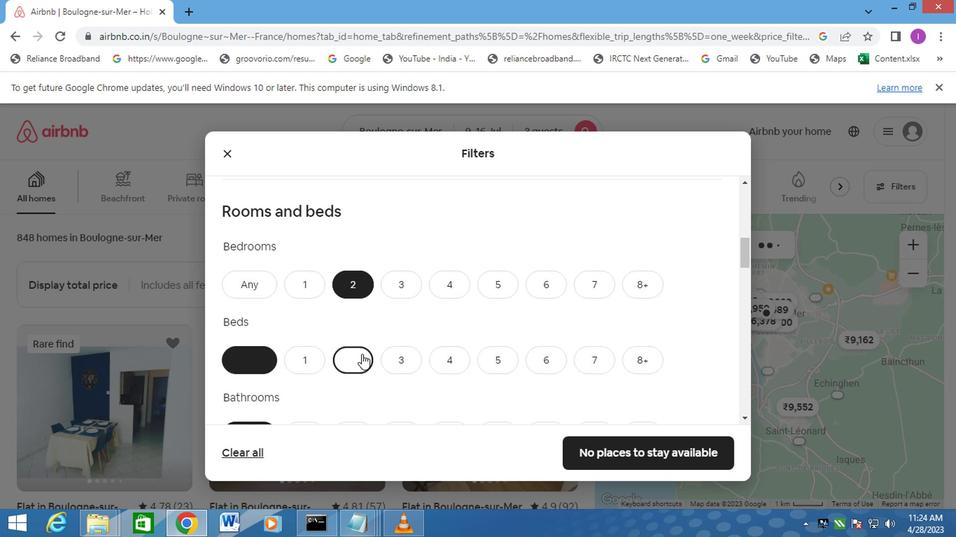 
Action: Mouse scrolled (366, 347) with delta (0, 0)
Screenshot: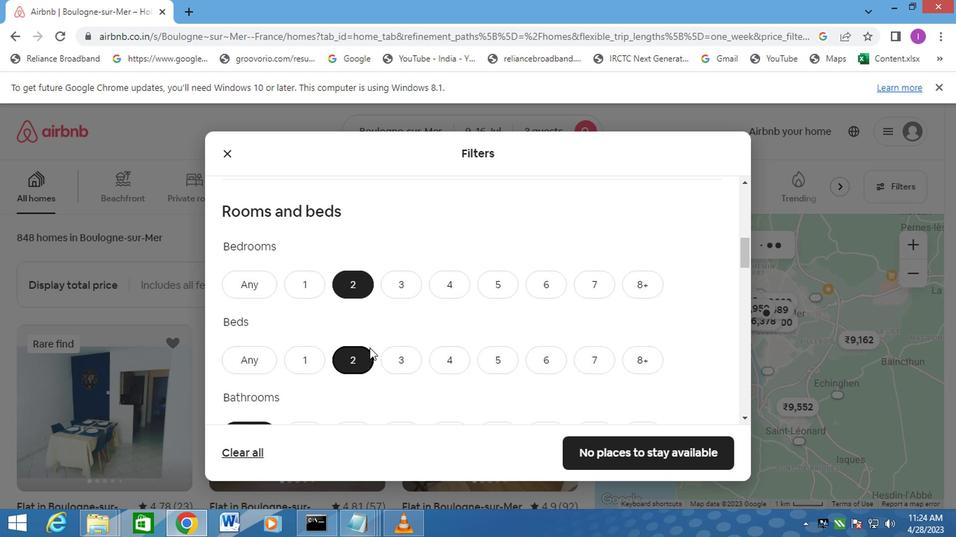 
Action: Mouse scrolled (366, 347) with delta (0, 0)
Screenshot: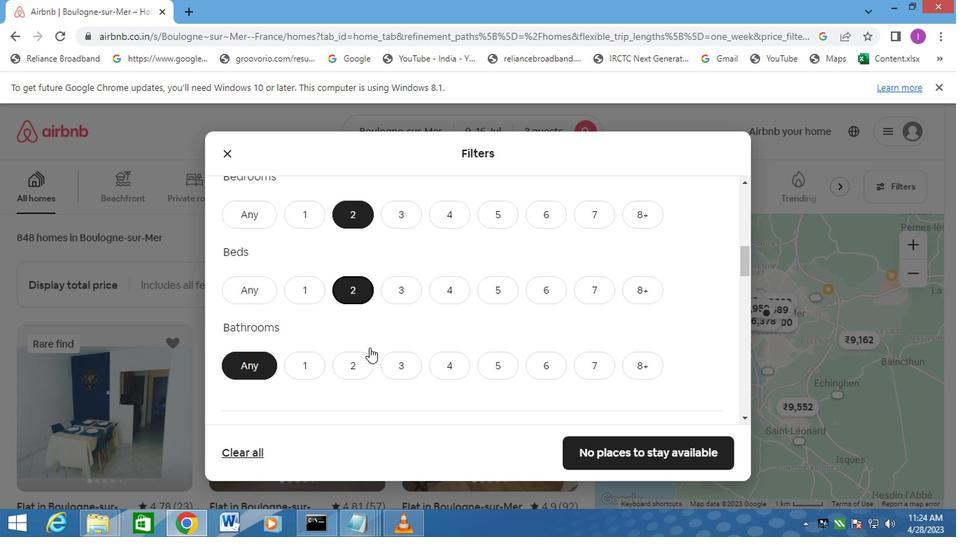 
Action: Mouse moved to (253, 367)
Screenshot: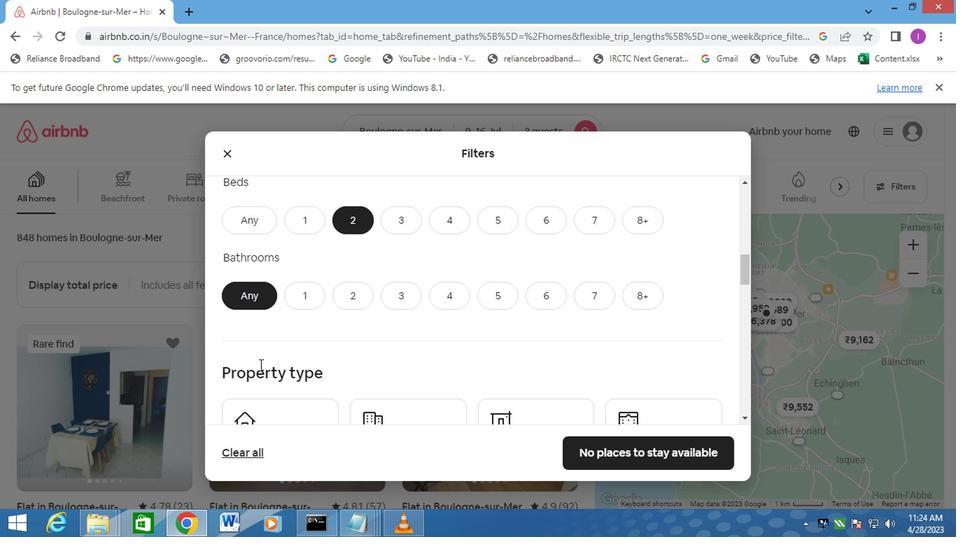 
Action: Mouse scrolled (253, 366) with delta (0, 0)
Screenshot: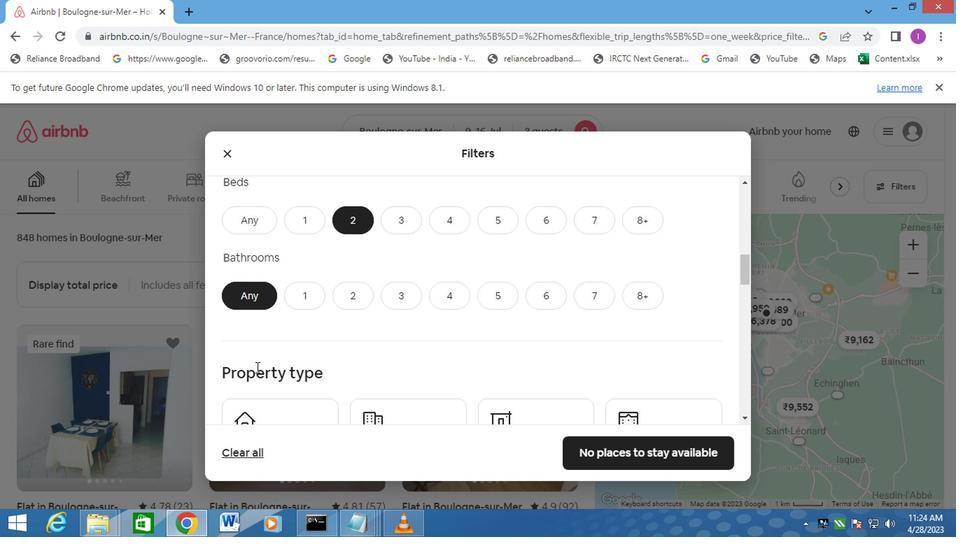
Action: Mouse moved to (315, 233)
Screenshot: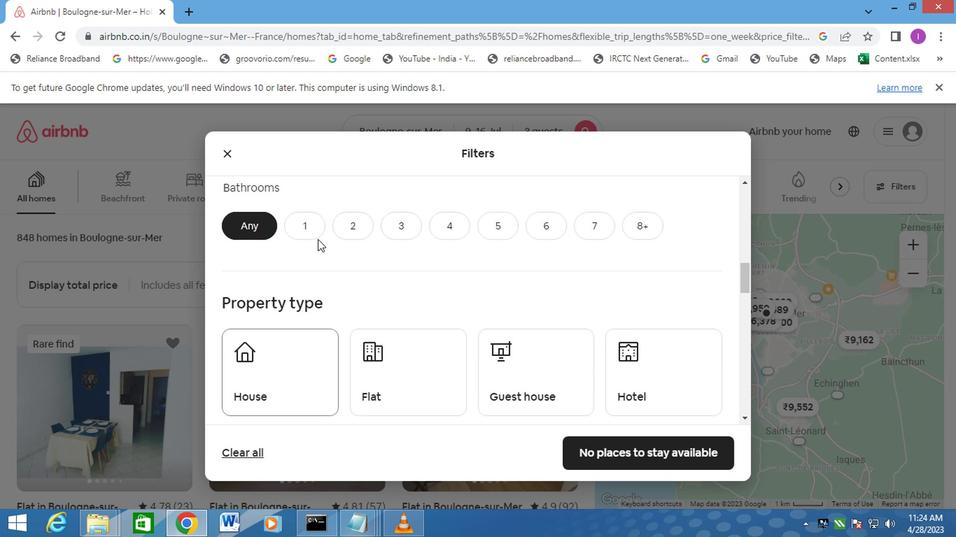 
Action: Mouse pressed left at (315, 233)
Screenshot: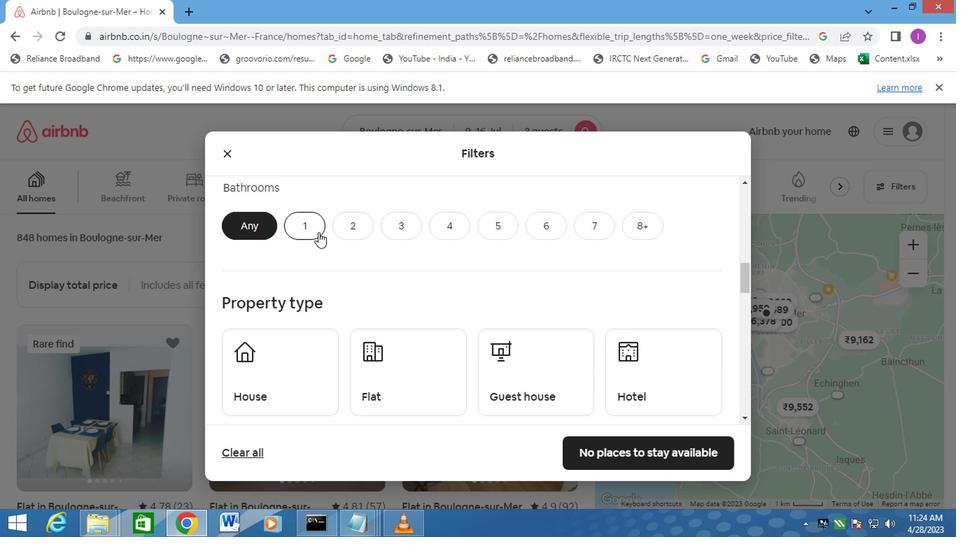 
Action: Mouse moved to (284, 347)
Screenshot: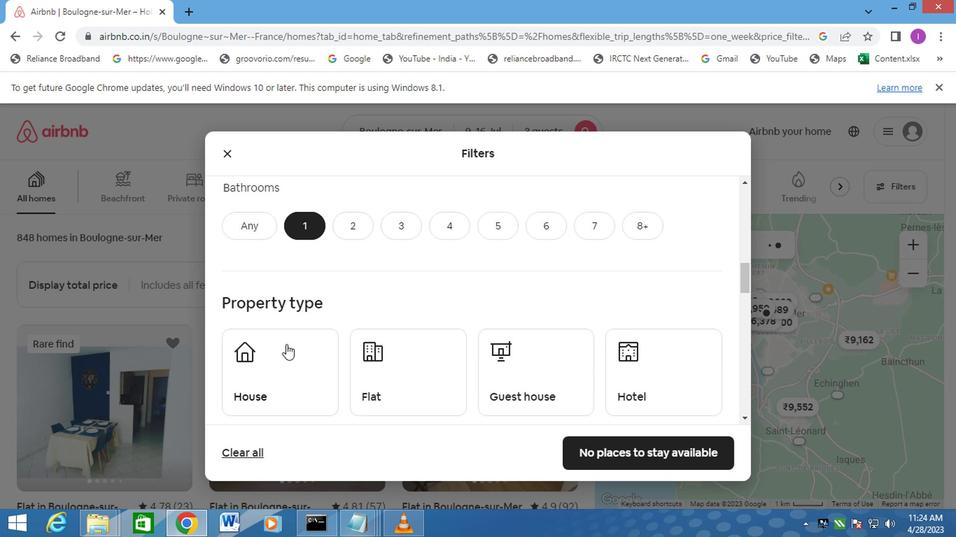 
Action: Mouse pressed left at (284, 347)
Screenshot: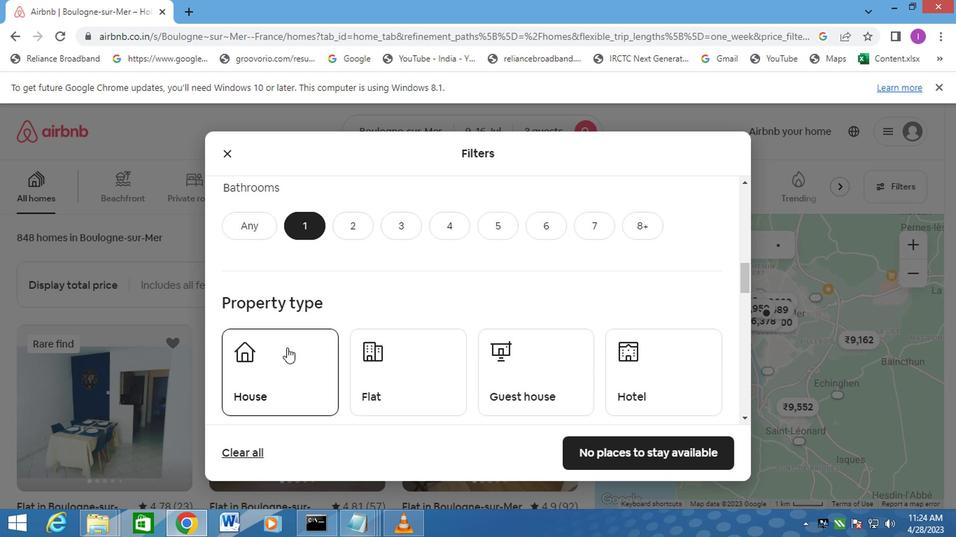 
Action: Mouse moved to (375, 376)
Screenshot: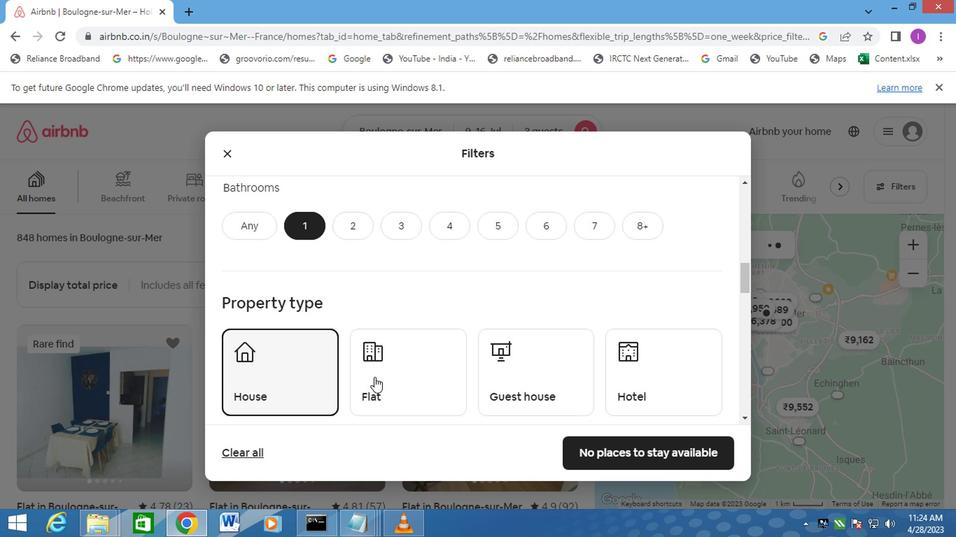 
Action: Mouse pressed left at (375, 376)
Screenshot: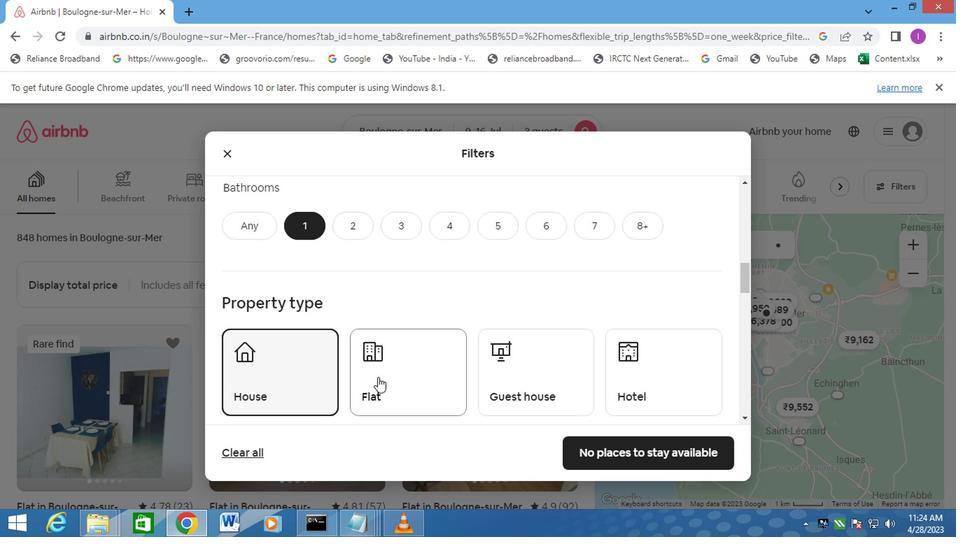 
Action: Mouse moved to (555, 390)
Screenshot: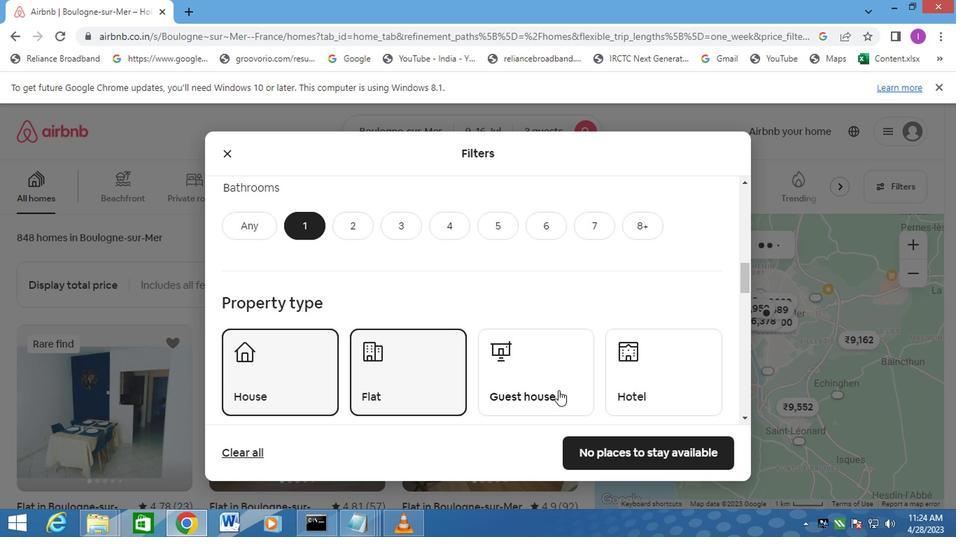 
Action: Mouse pressed left at (555, 390)
Screenshot: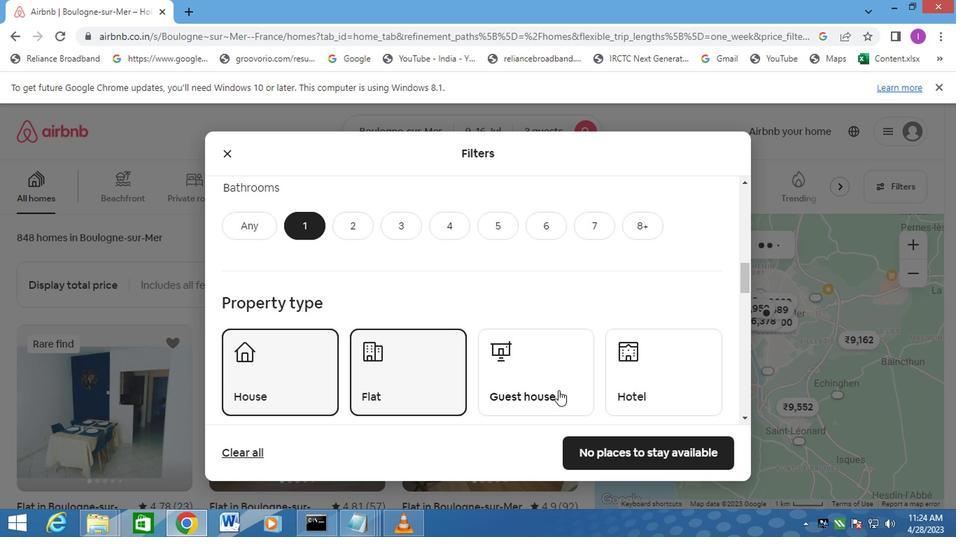 
Action: Mouse moved to (381, 368)
Screenshot: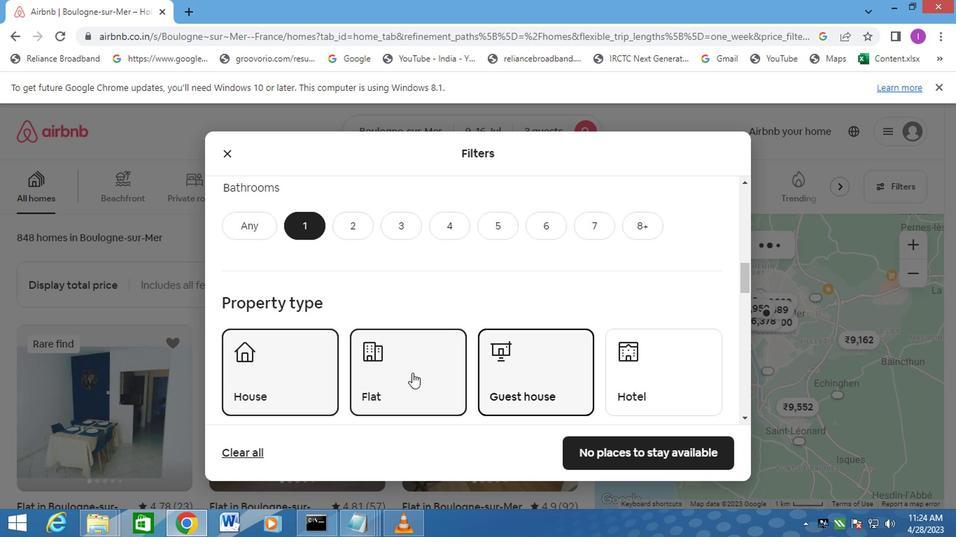
Action: Mouse scrolled (381, 367) with delta (0, 0)
Screenshot: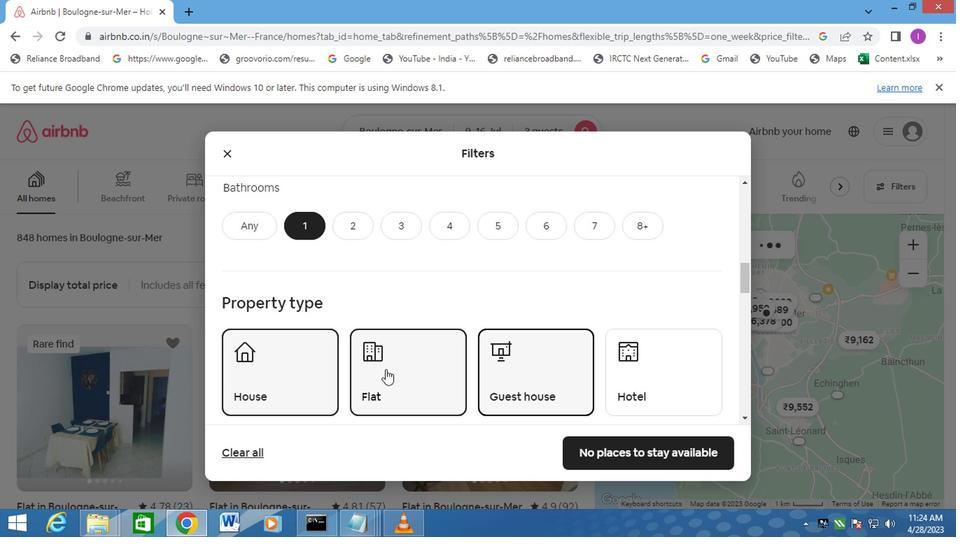 
Action: Mouse scrolled (381, 367) with delta (0, 0)
Screenshot: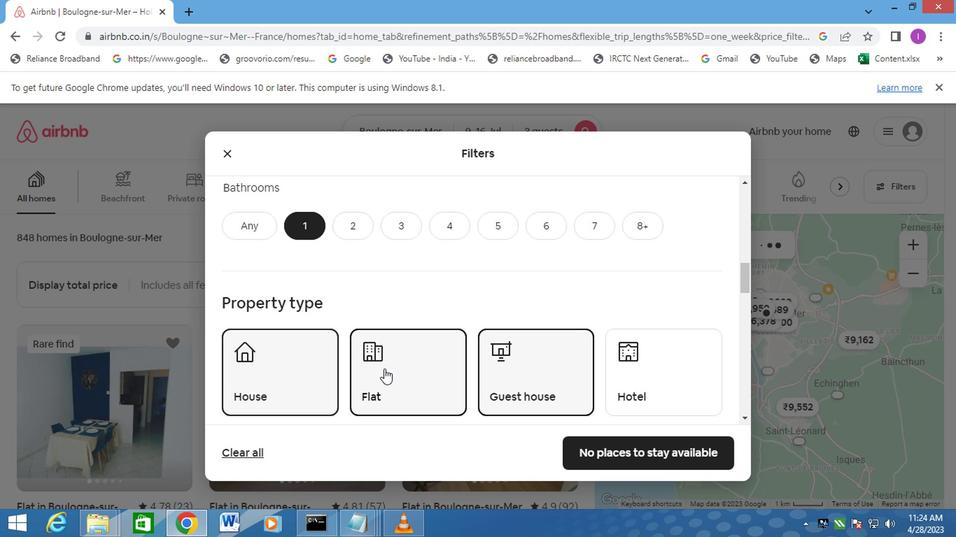 
Action: Mouse scrolled (381, 367) with delta (0, 0)
Screenshot: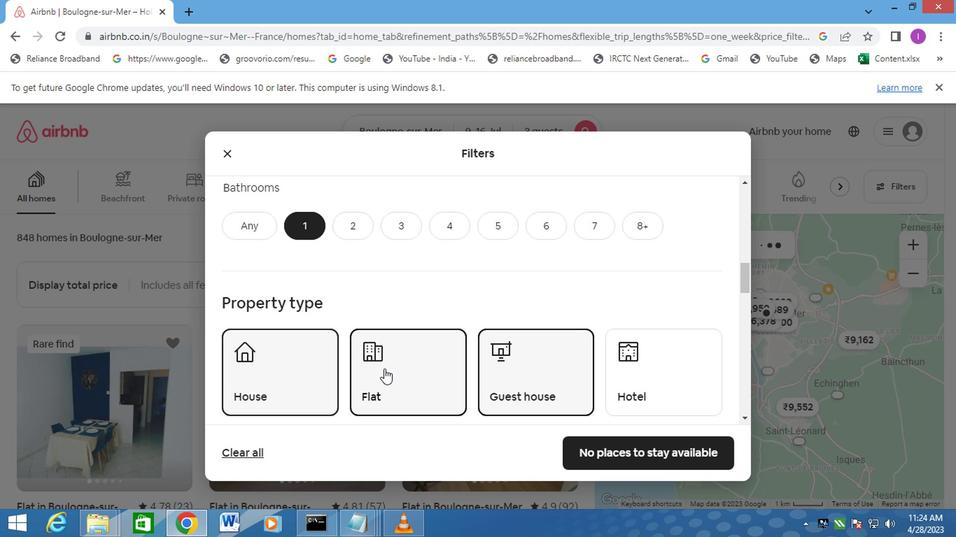 
Action: Mouse moved to (321, 335)
Screenshot: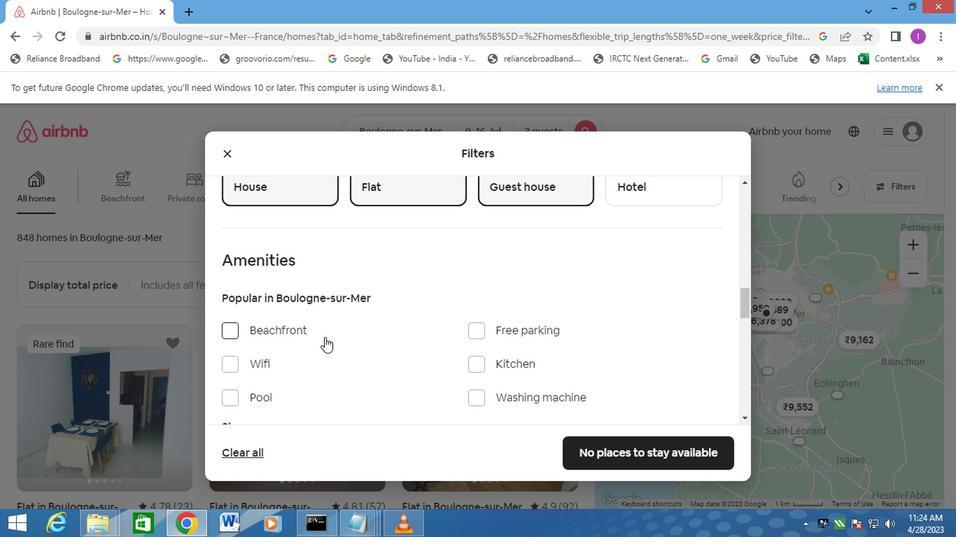 
Action: Mouse scrolled (321, 335) with delta (0, 0)
Screenshot: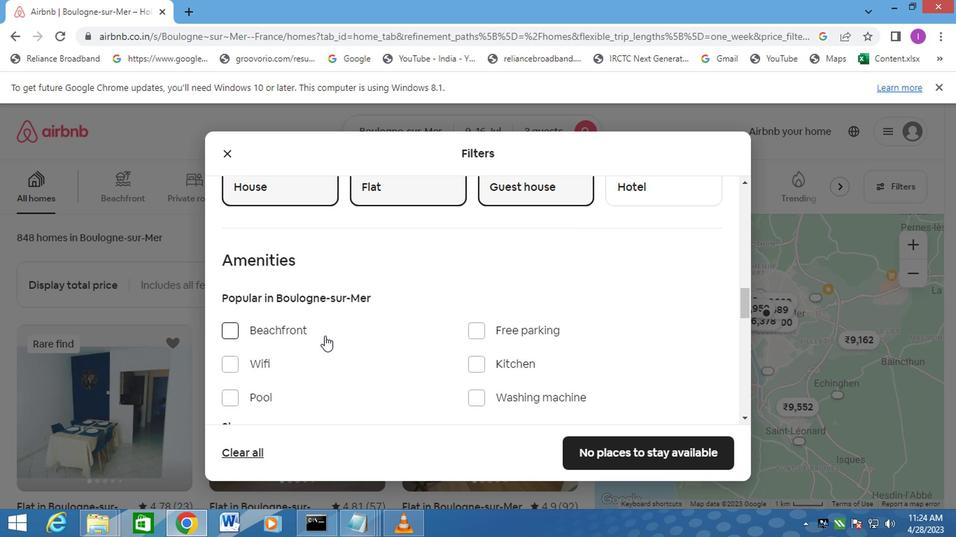
Action: Mouse moved to (473, 333)
Screenshot: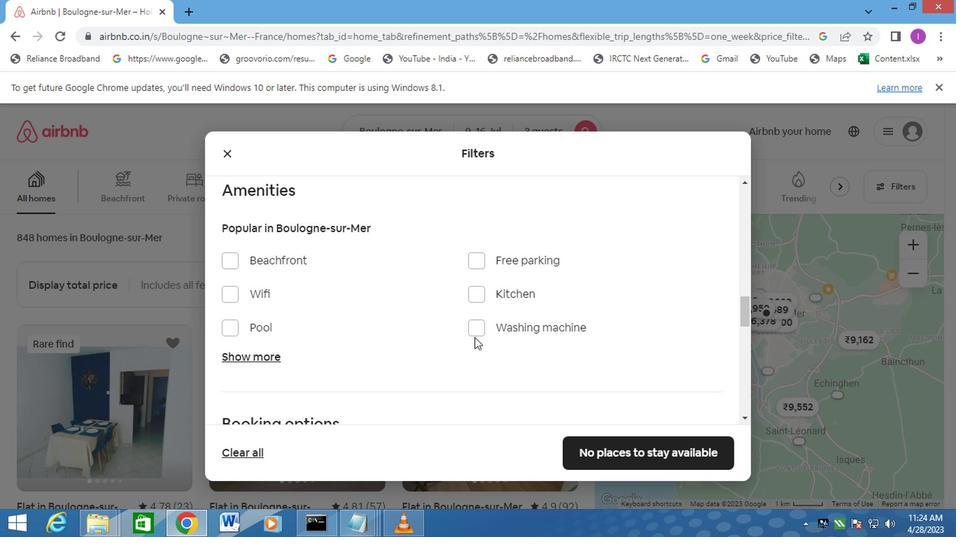 
Action: Mouse pressed left at (473, 333)
Screenshot: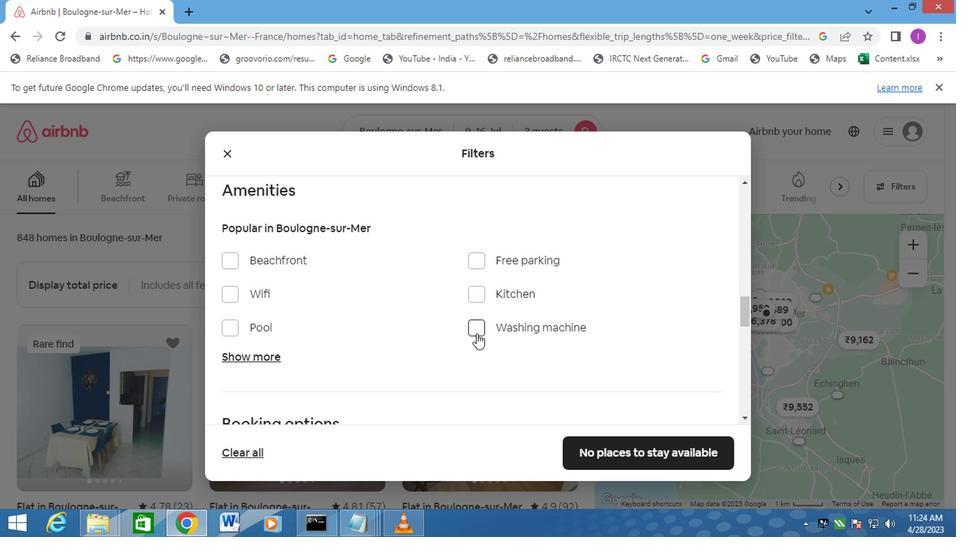 
Action: Mouse scrolled (473, 333) with delta (0, 0)
Screenshot: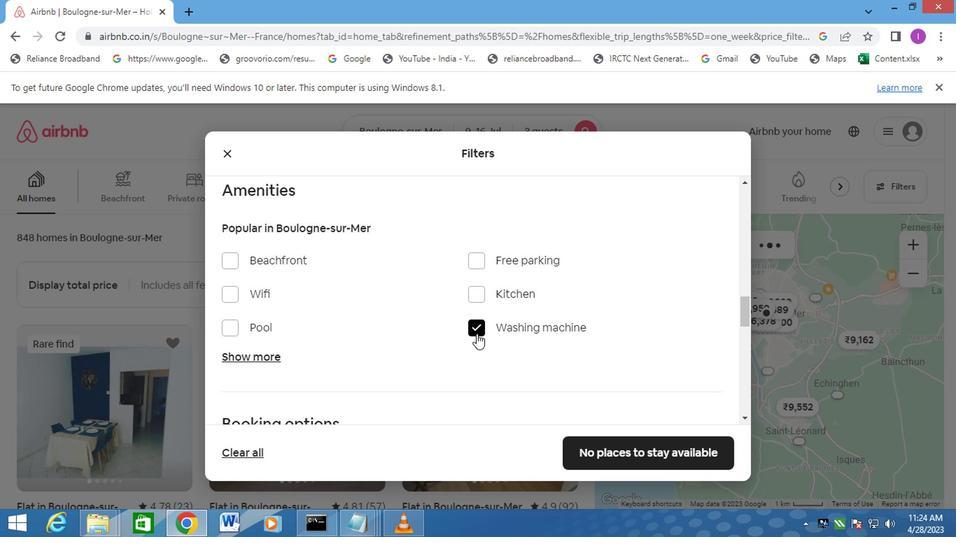 
Action: Mouse scrolled (473, 333) with delta (0, 0)
Screenshot: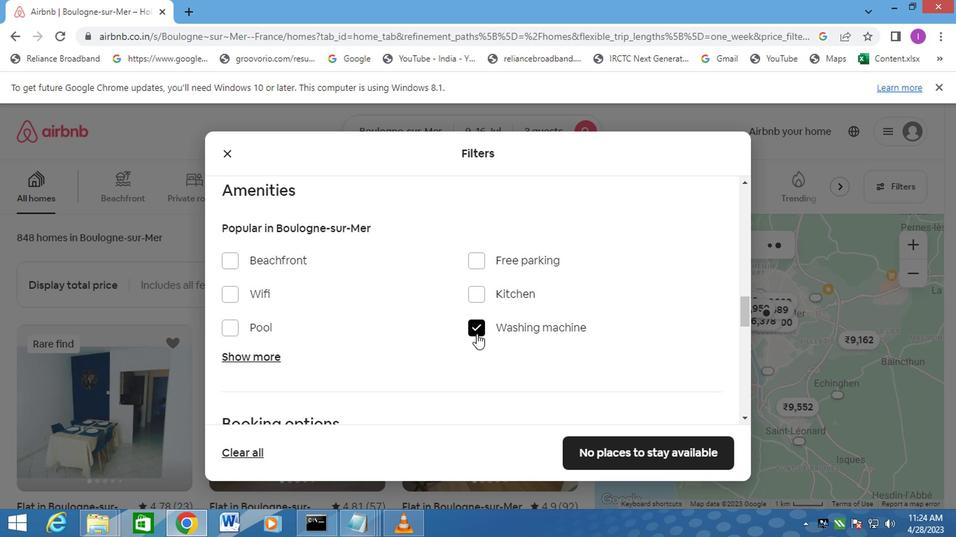 
Action: Mouse scrolled (473, 333) with delta (0, 0)
Screenshot: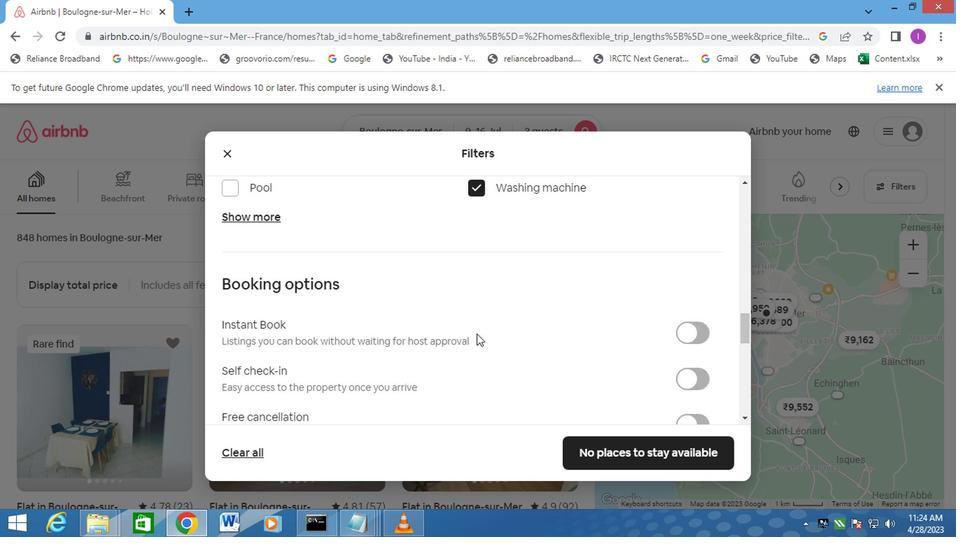 
Action: Mouse scrolled (473, 333) with delta (0, 0)
Screenshot: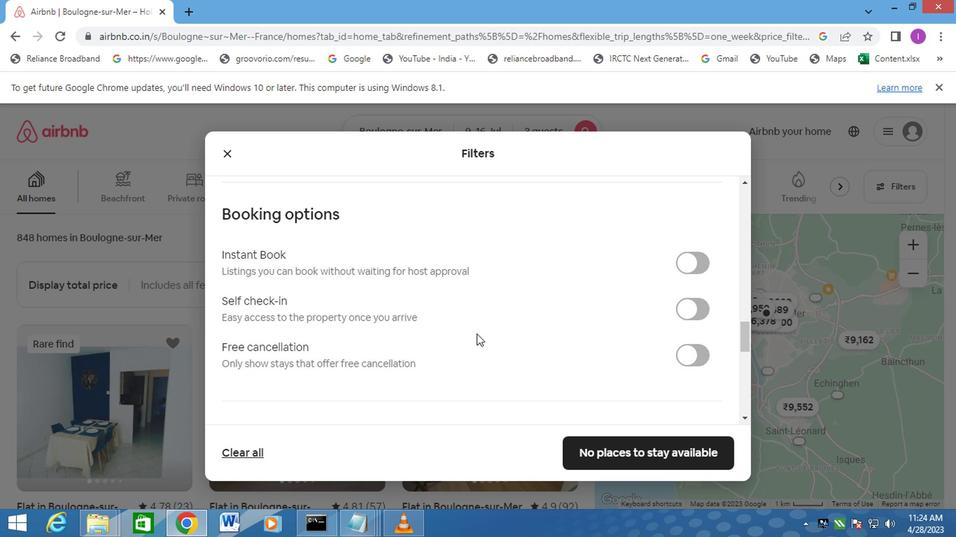 
Action: Mouse moved to (690, 238)
Screenshot: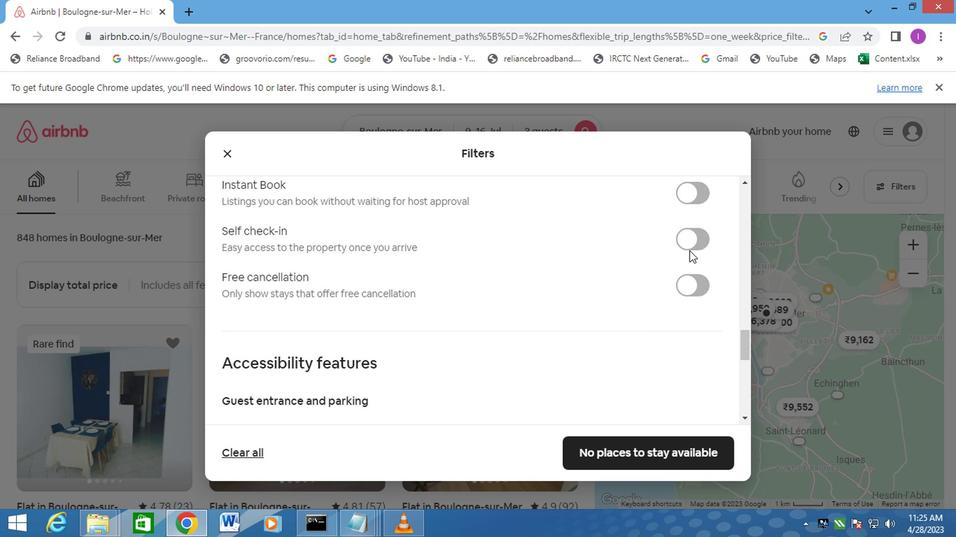 
Action: Mouse pressed left at (690, 238)
Screenshot: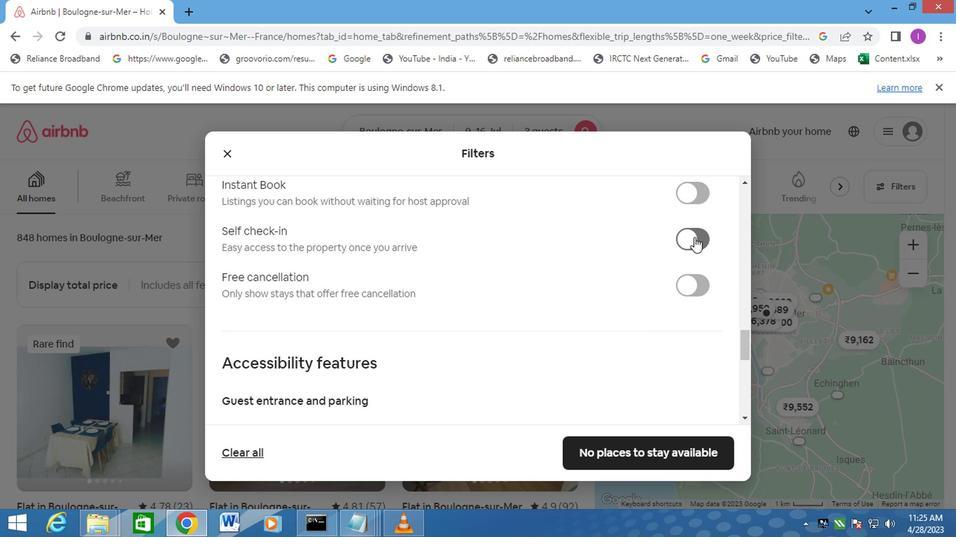 
Action: Mouse moved to (512, 309)
Screenshot: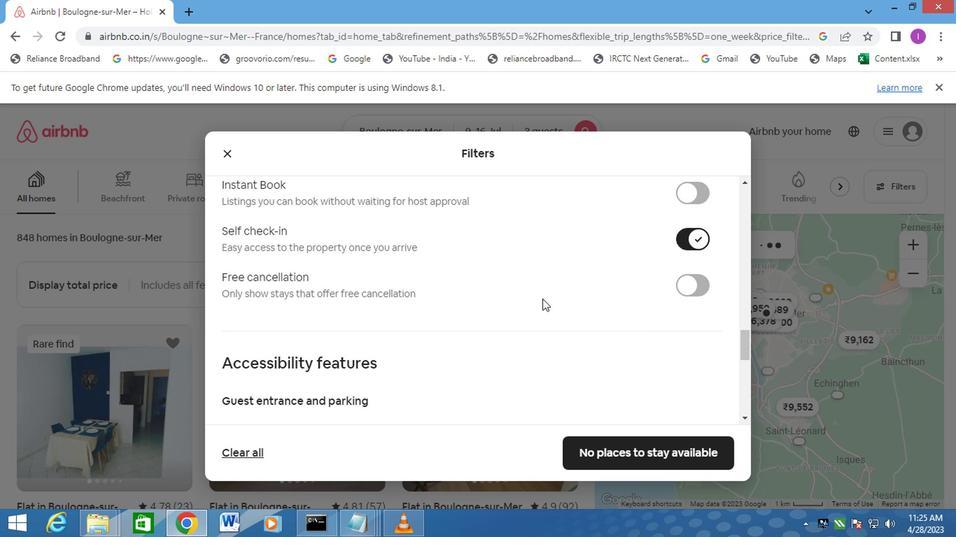 
Action: Mouse scrolled (512, 308) with delta (0, 0)
Screenshot: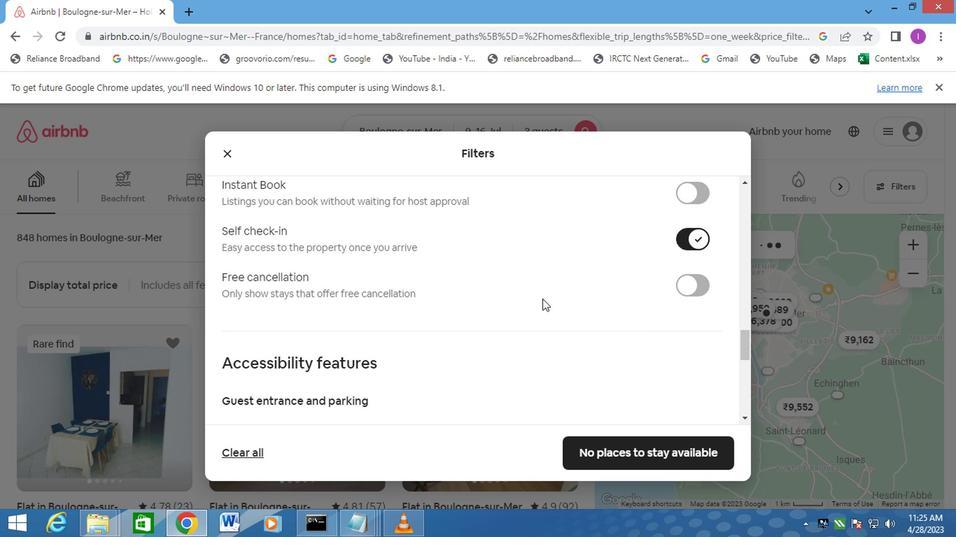 
Action: Mouse moved to (511, 310)
Screenshot: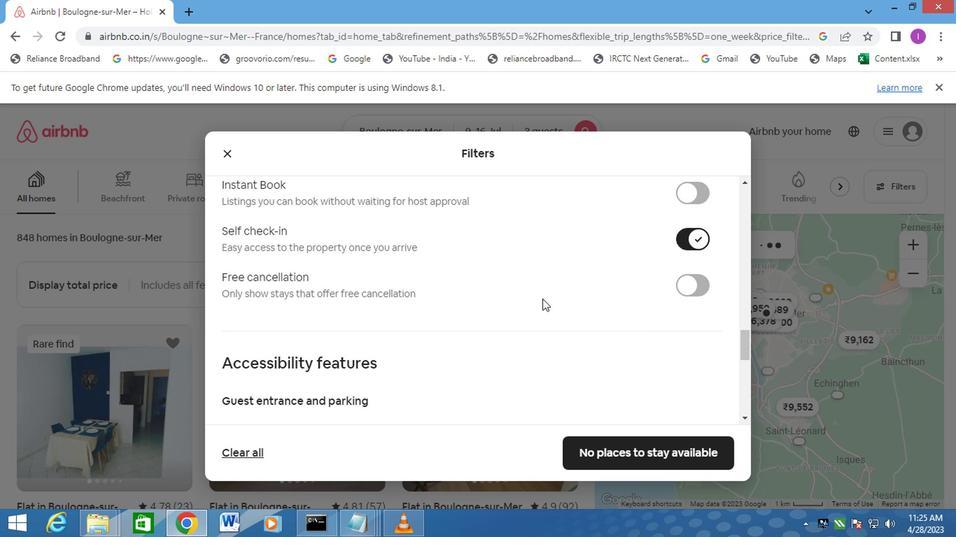 
Action: Mouse scrolled (511, 309) with delta (0, 0)
Screenshot: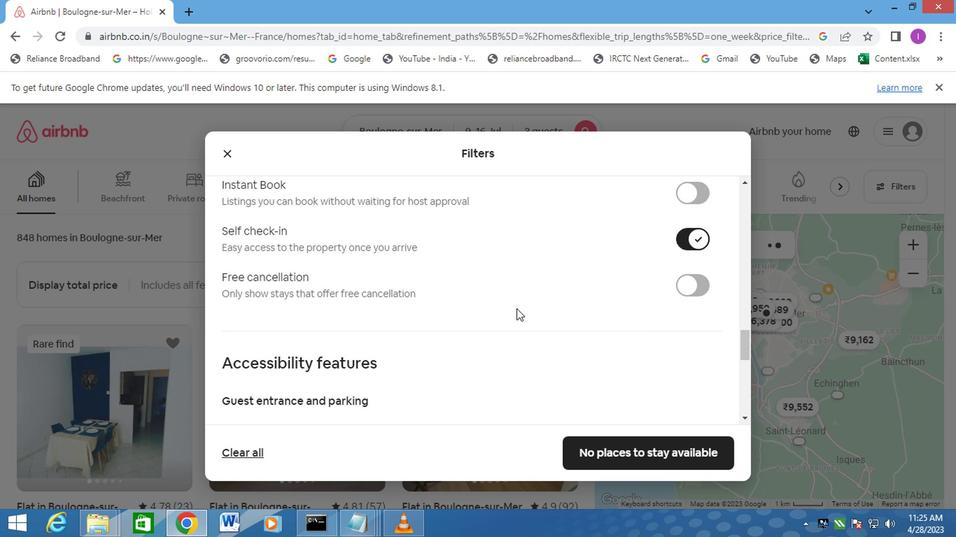 
Action: Mouse moved to (511, 310)
Screenshot: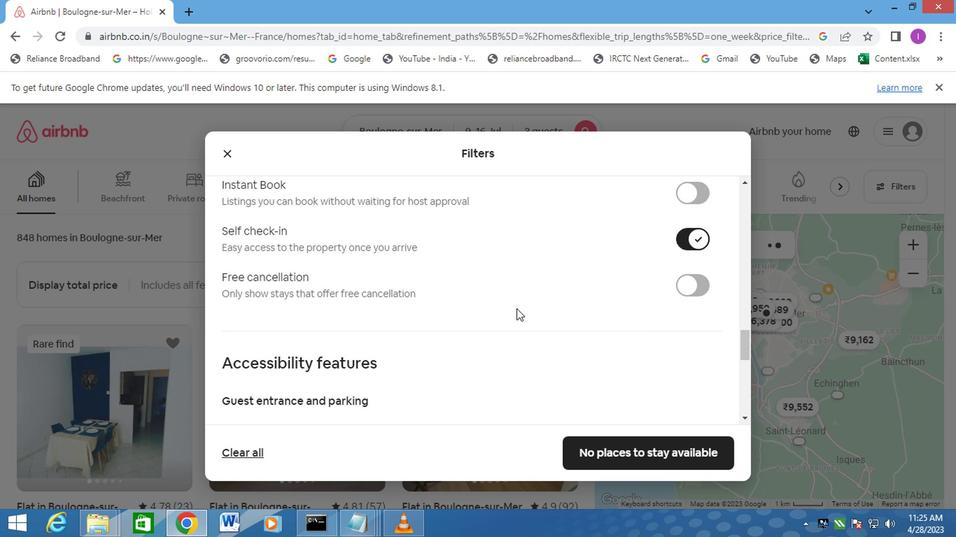 
Action: Mouse scrolled (511, 309) with delta (0, 0)
Screenshot: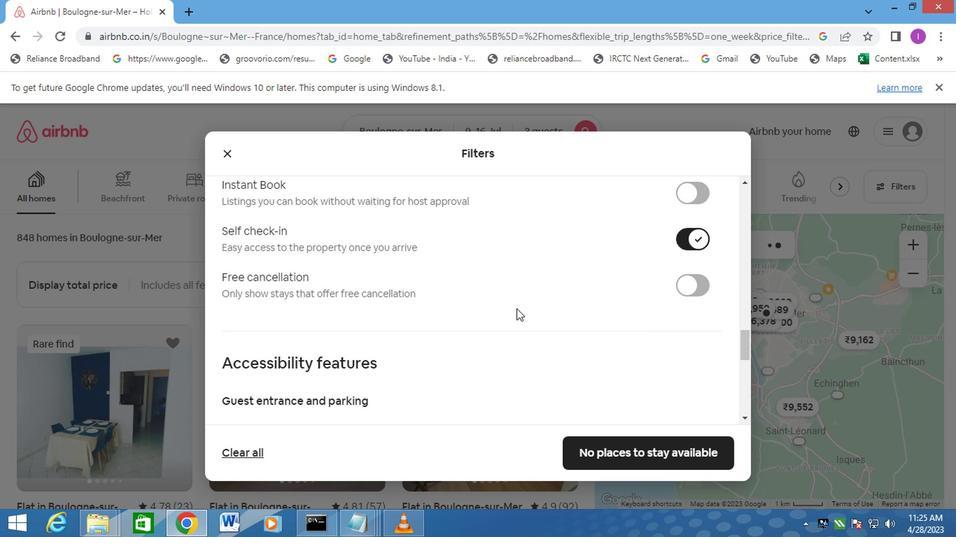 
Action: Mouse moved to (510, 310)
Screenshot: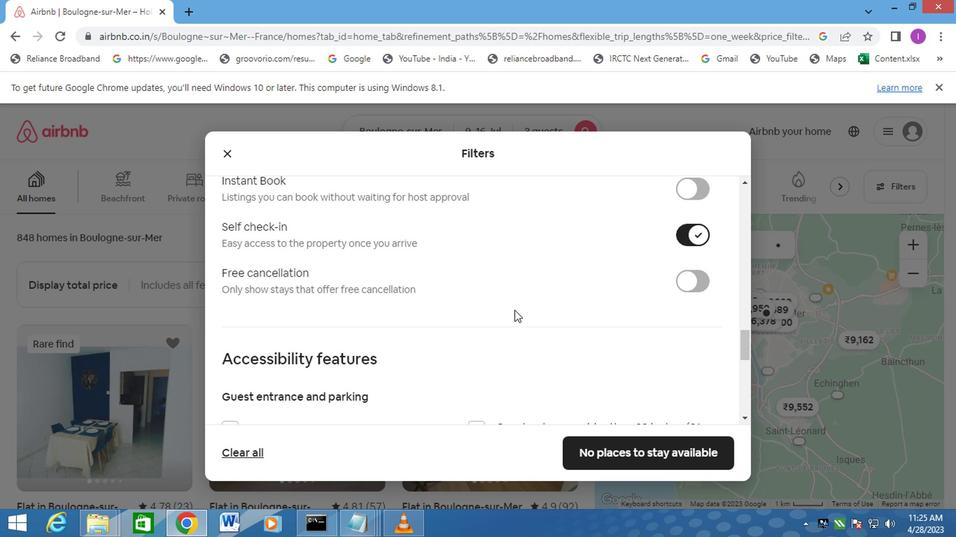 
Action: Mouse scrolled (510, 310) with delta (0, 0)
Screenshot: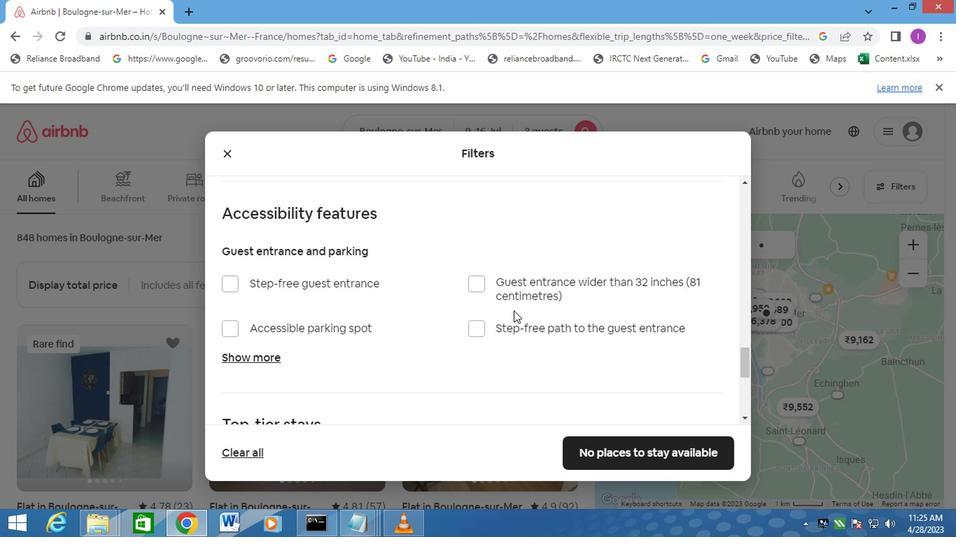 
Action: Mouse scrolled (510, 310) with delta (0, 0)
Screenshot: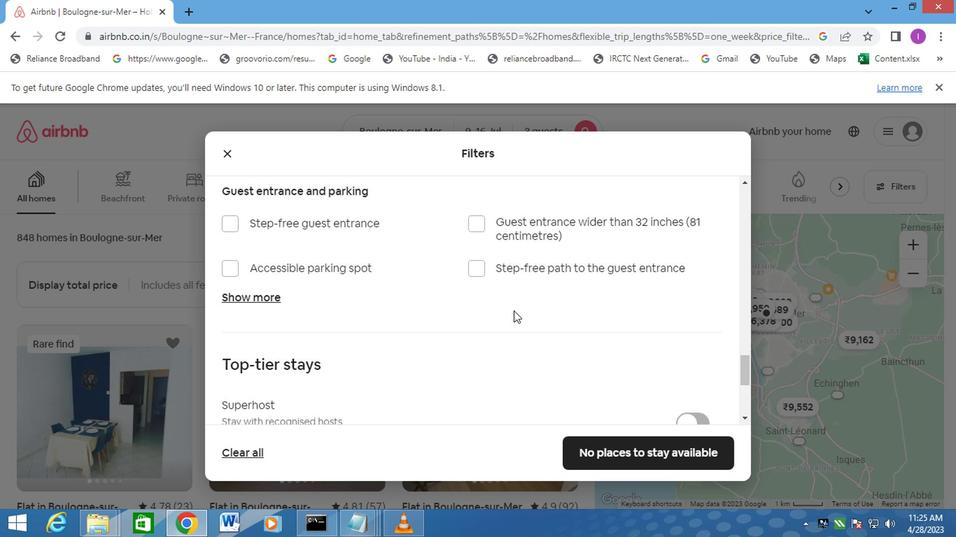 
Action: Mouse moved to (510, 310)
Screenshot: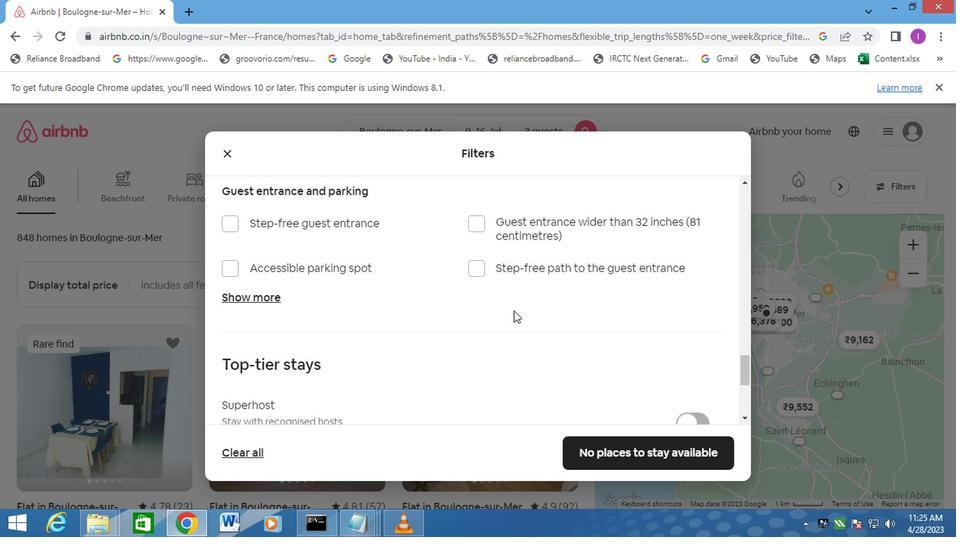 
Action: Mouse scrolled (510, 310) with delta (0, 0)
Screenshot: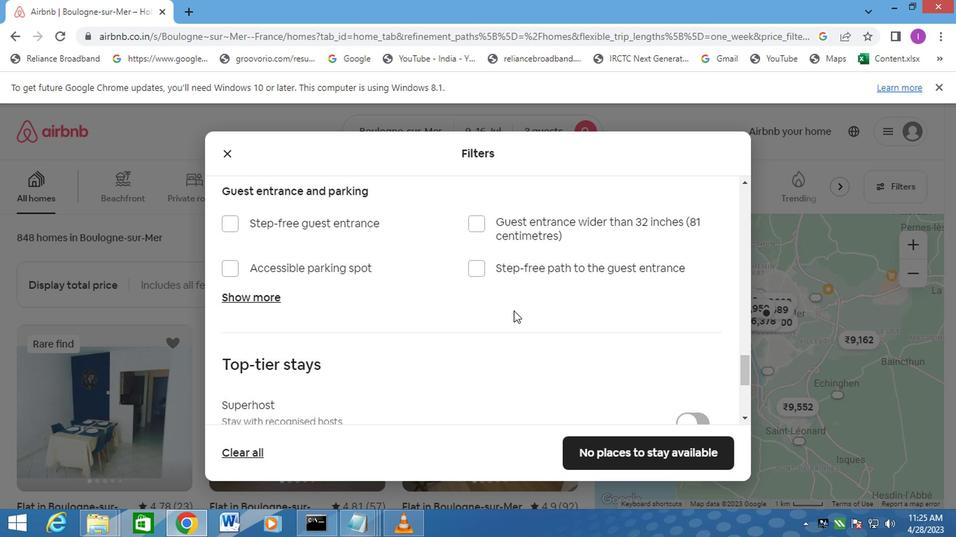 
Action: Mouse moved to (490, 311)
Screenshot: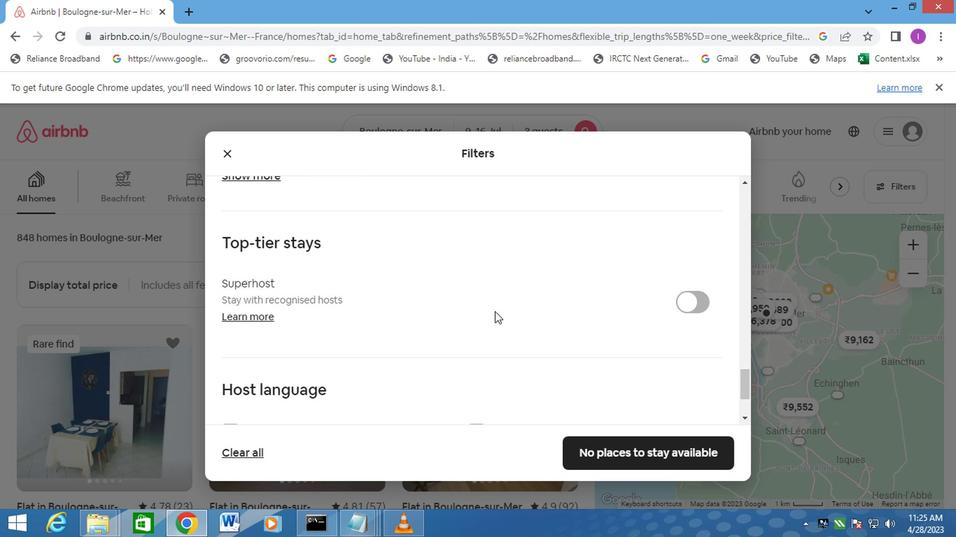 
Action: Mouse scrolled (490, 310) with delta (0, 0)
Screenshot: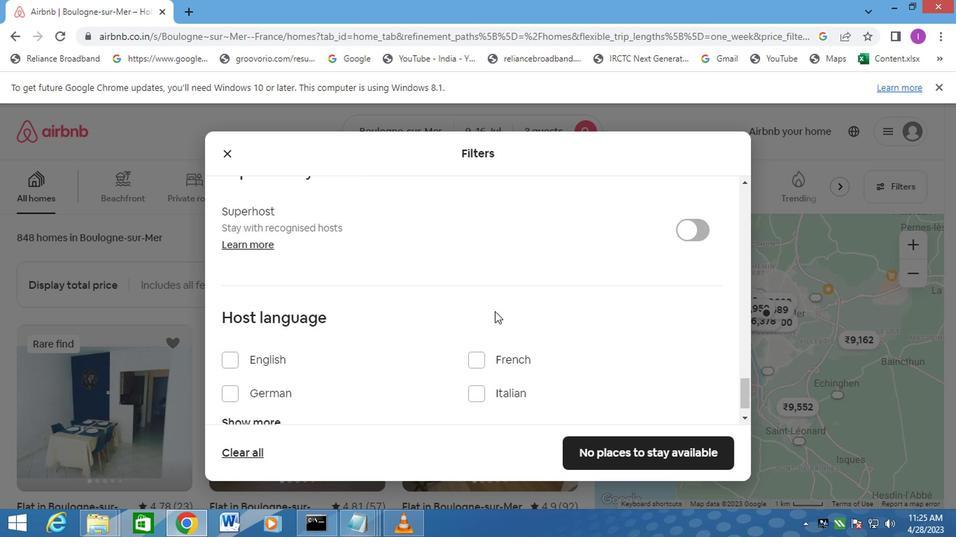 
Action: Mouse scrolled (490, 310) with delta (0, 0)
Screenshot: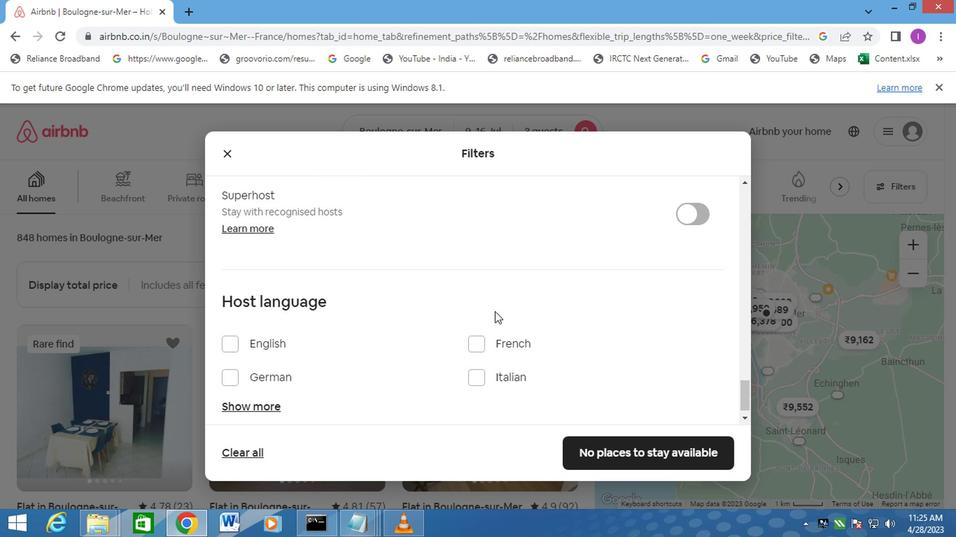 
Action: Mouse scrolled (490, 310) with delta (0, 0)
Screenshot: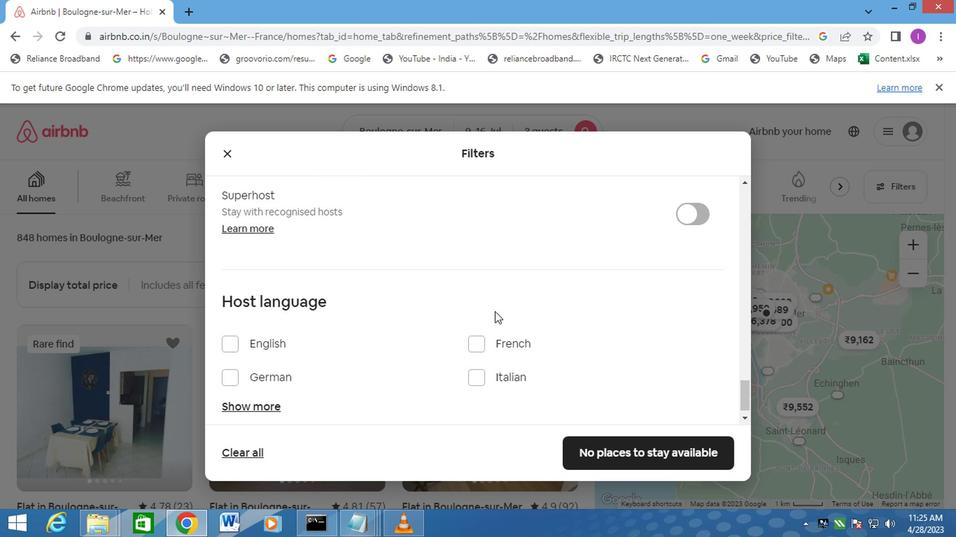 
Action: Mouse moved to (223, 328)
Screenshot: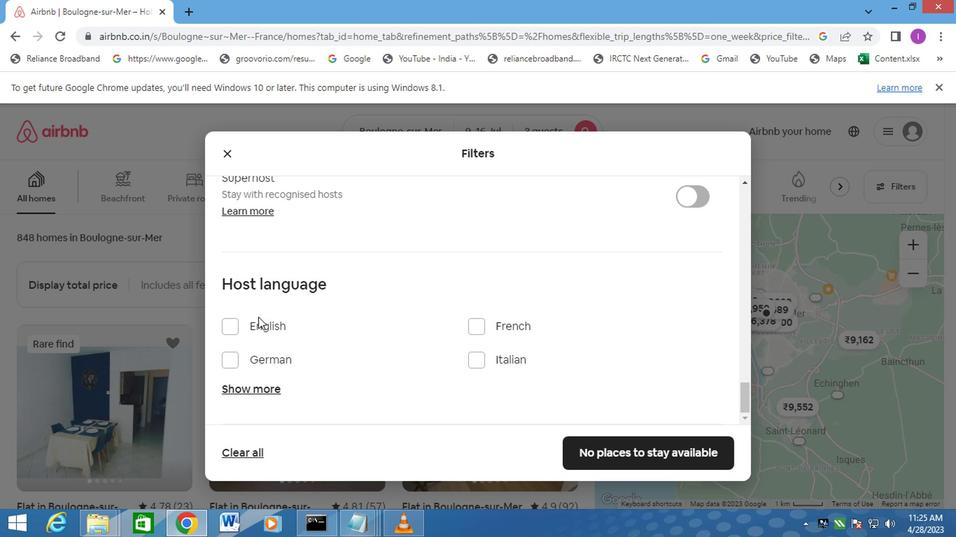 
Action: Mouse pressed left at (223, 328)
Screenshot: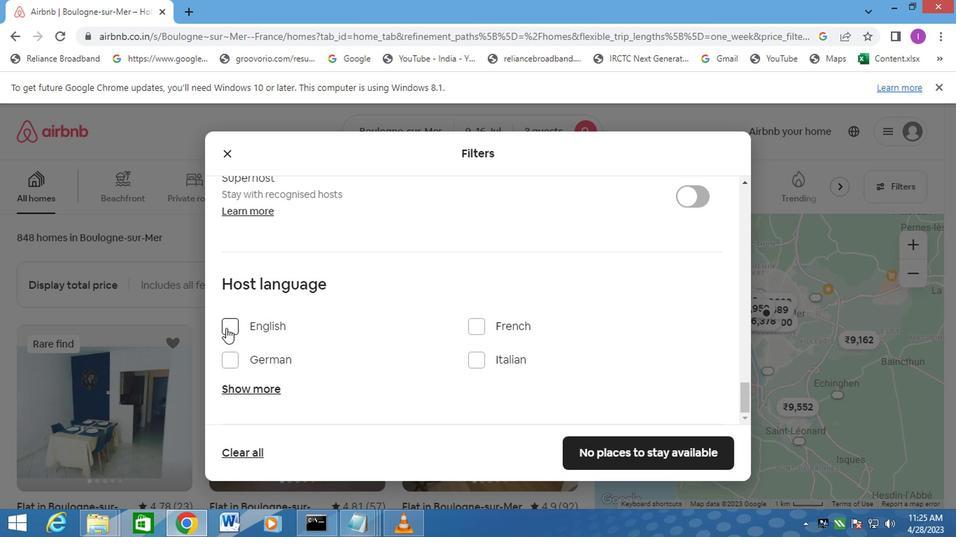 
Action: Mouse moved to (569, 453)
Screenshot: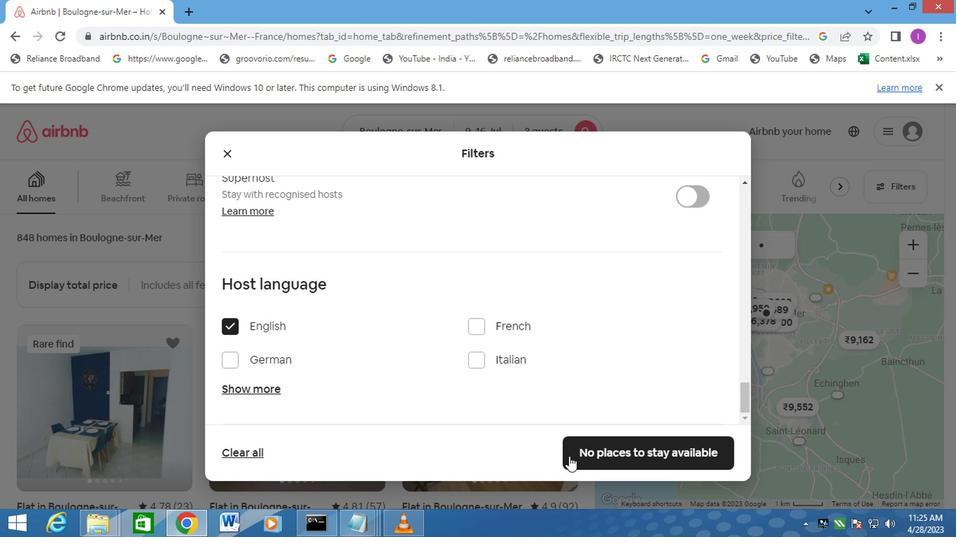 
Action: Mouse pressed left at (569, 453)
Screenshot: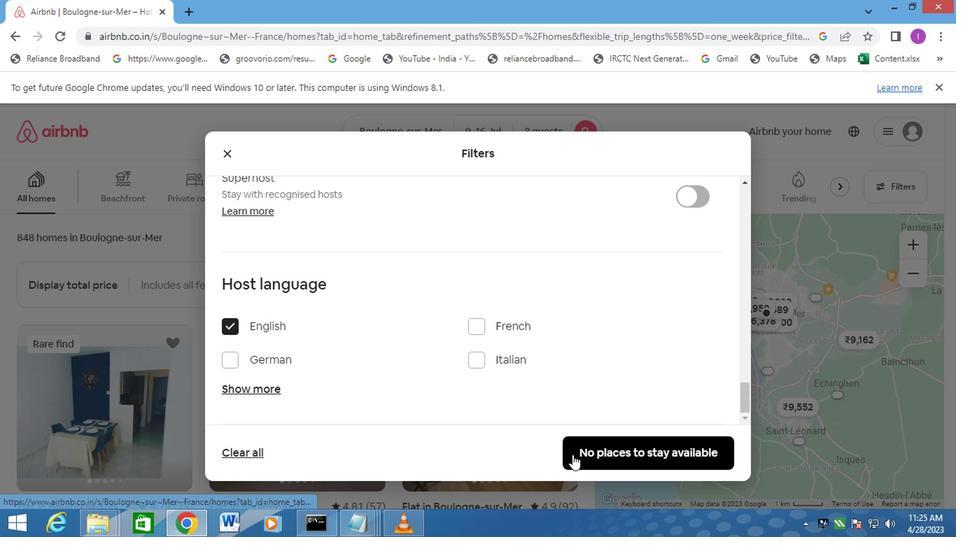 
Action: Mouse moved to (570, 450)
Screenshot: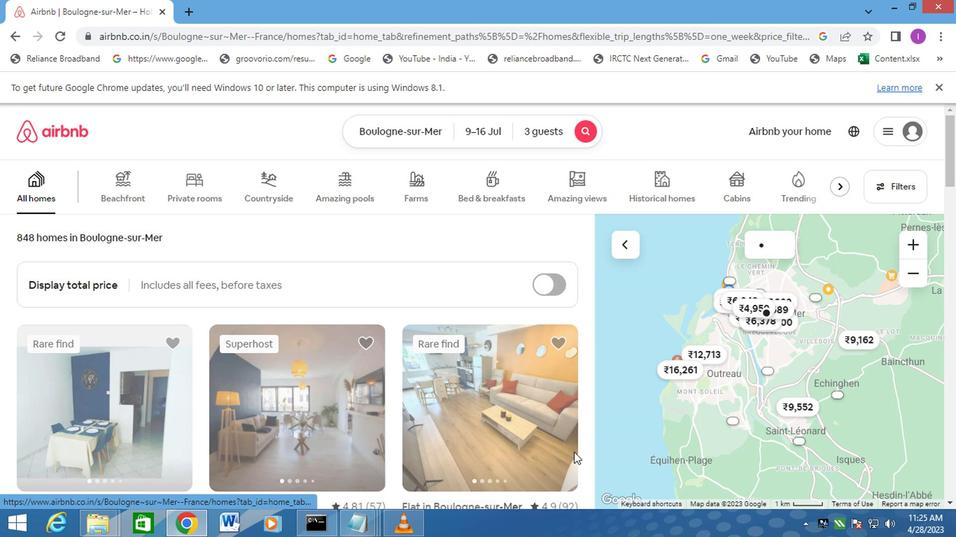 
